 Task: Create Card E-commerce Website Review in Board Crisis Management Best Practices to Workspace Event Technology Rentals. Create Card Veterinary Conference Review in Board IT Service Level Agreement Management to Workspace Event Technology Rentals. Create Card Mobile App Design Review in Board Sales Team Performance Analysis and Improvement to Workspace Event Technology Rentals
Action: Mouse moved to (1065, 591)
Screenshot: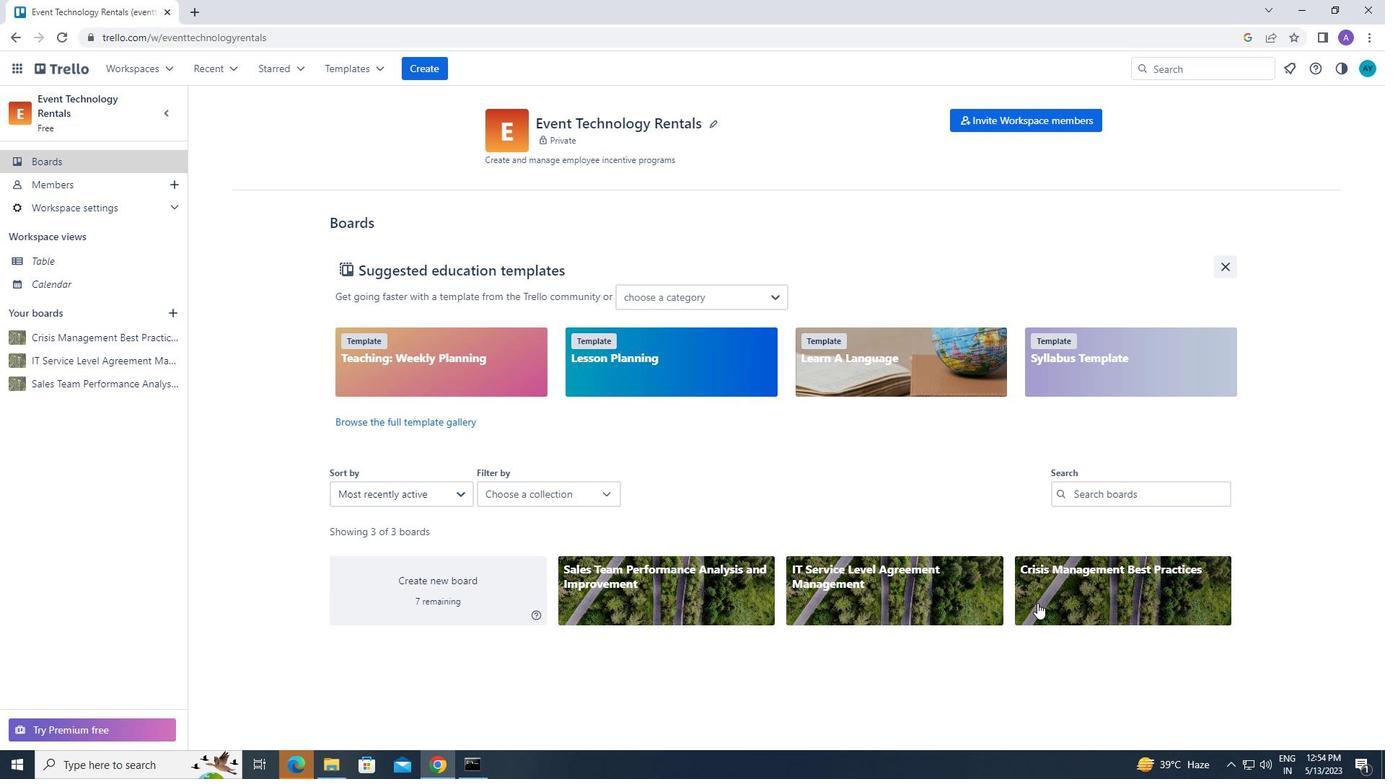 
Action: Mouse pressed left at (1065, 591)
Screenshot: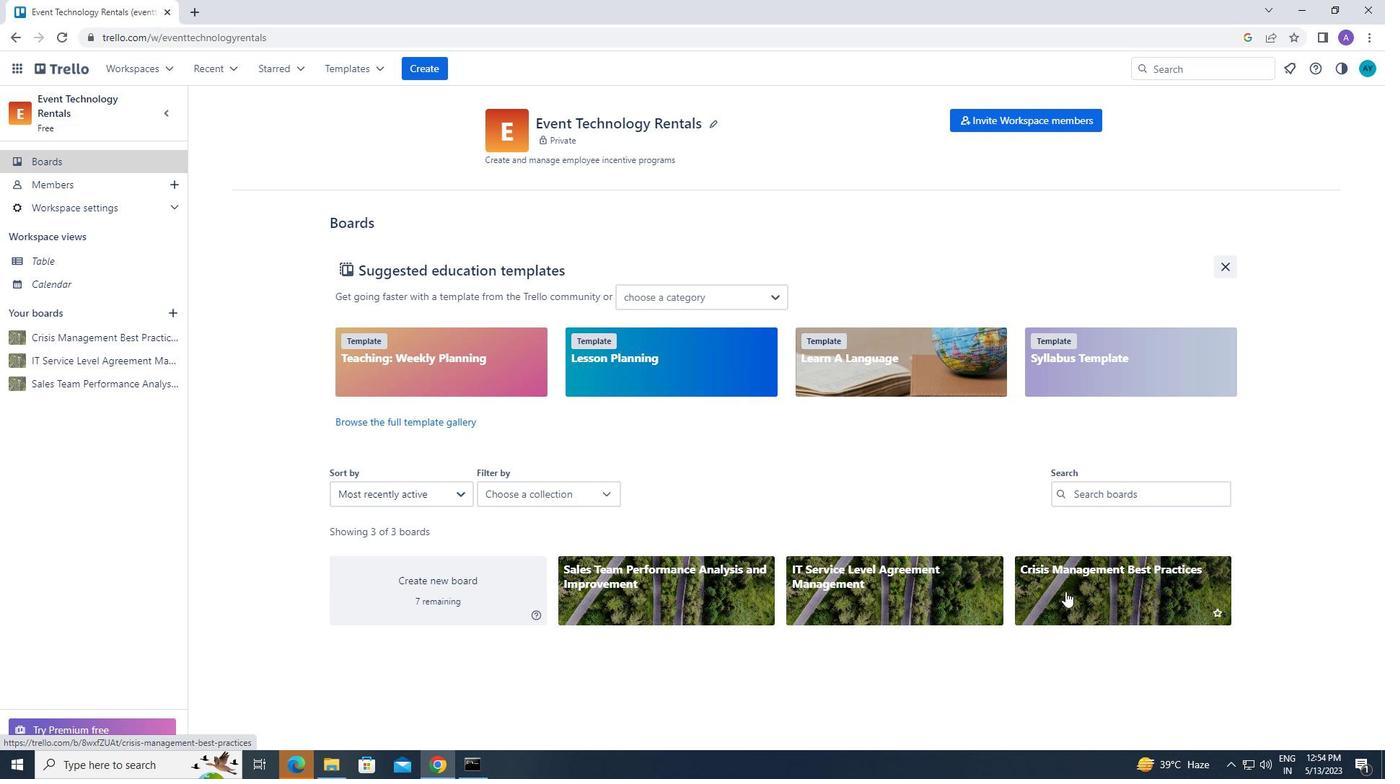 
Action: Mouse moved to (248, 186)
Screenshot: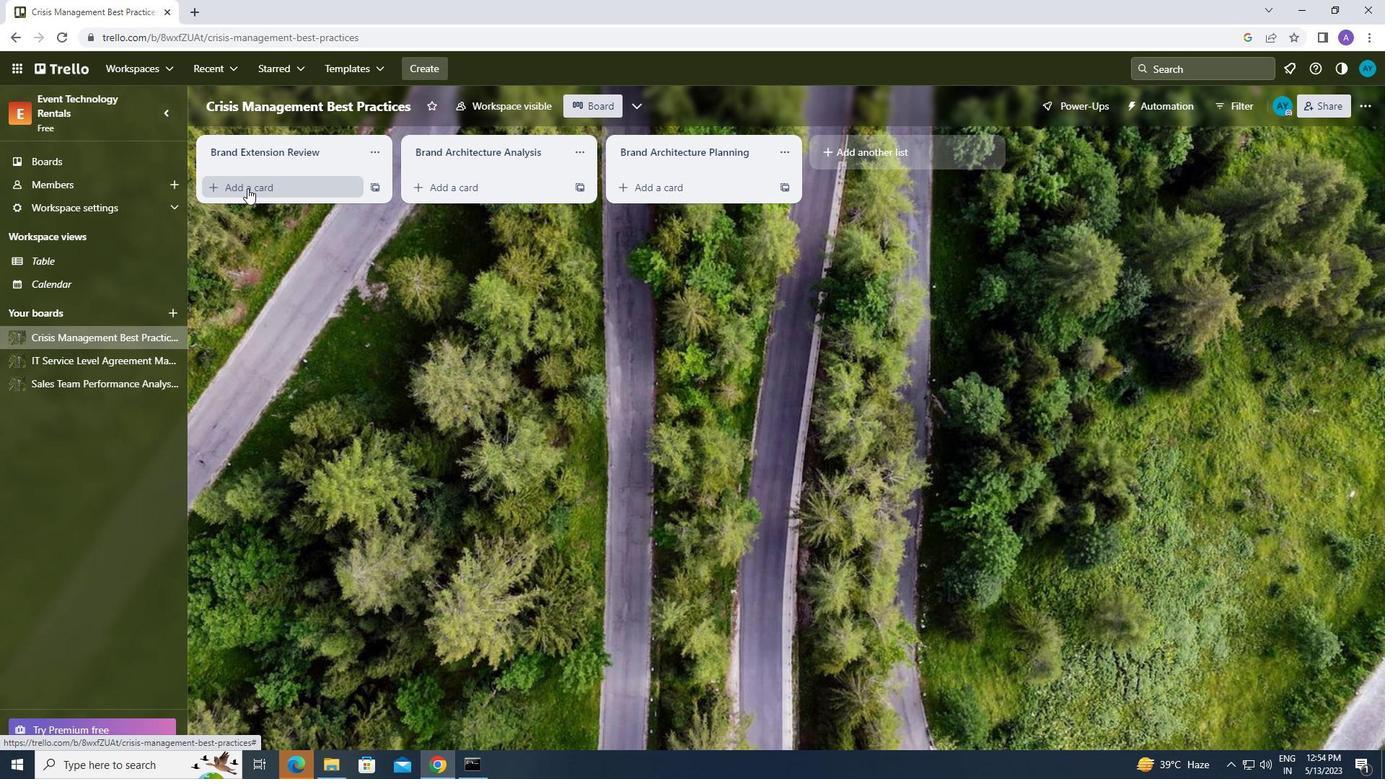 
Action: Mouse pressed left at (248, 186)
Screenshot: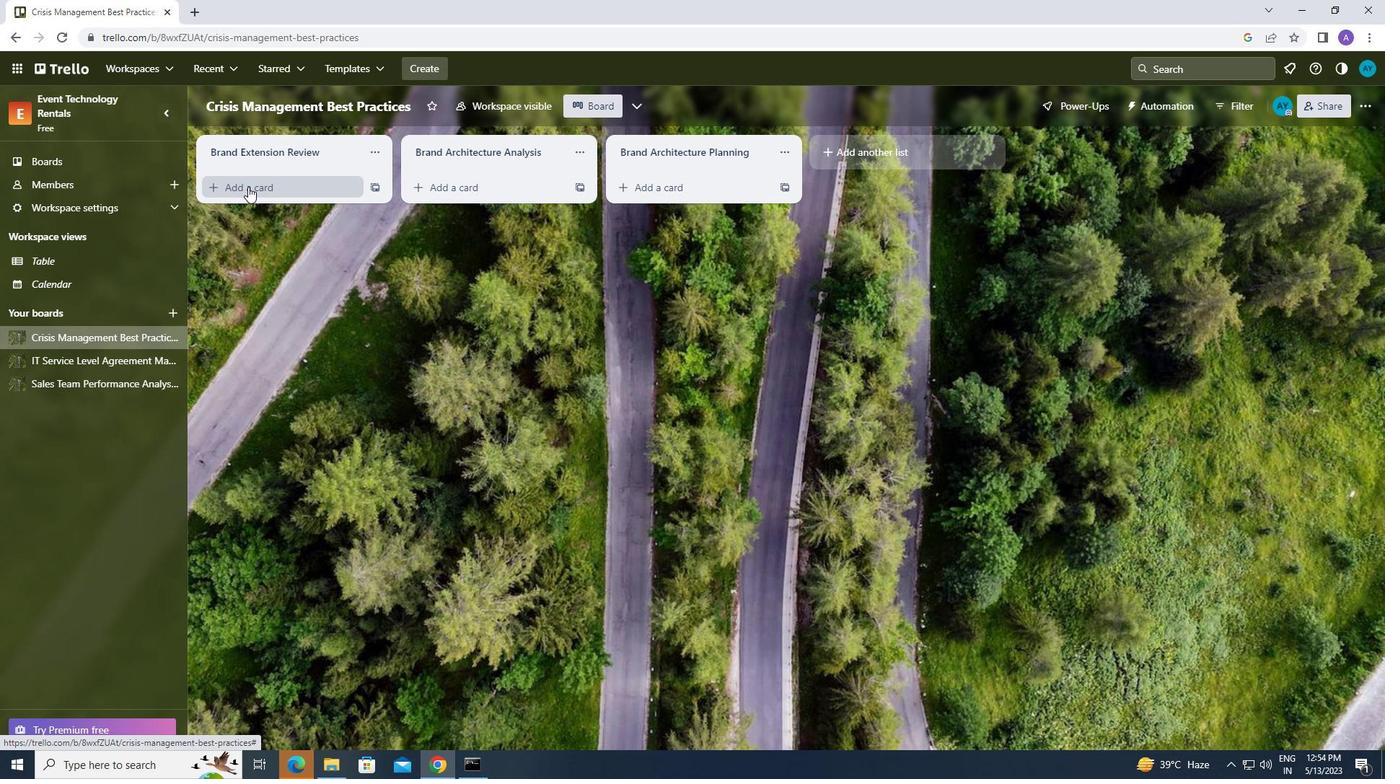 
Action: Mouse moved to (250, 185)
Screenshot: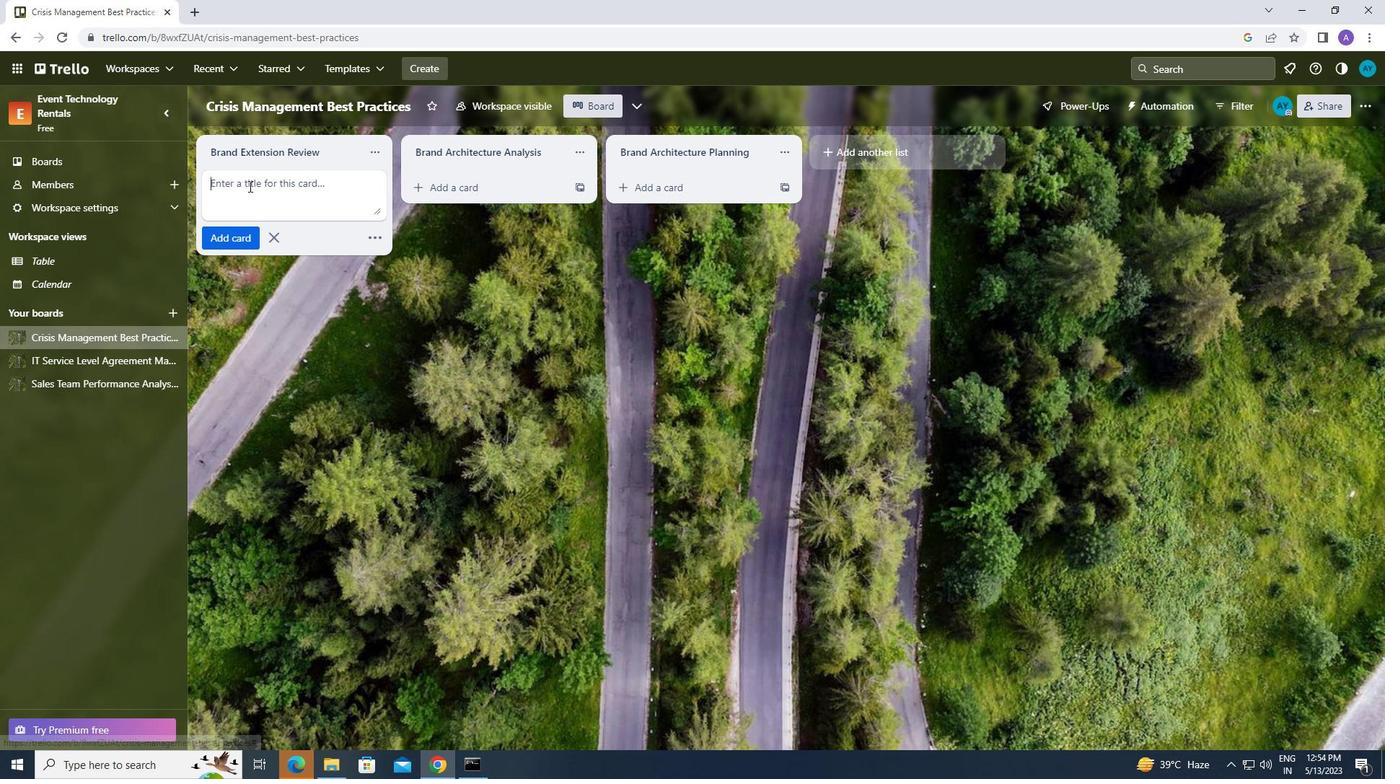 
Action: Mouse pressed left at (250, 185)
Screenshot: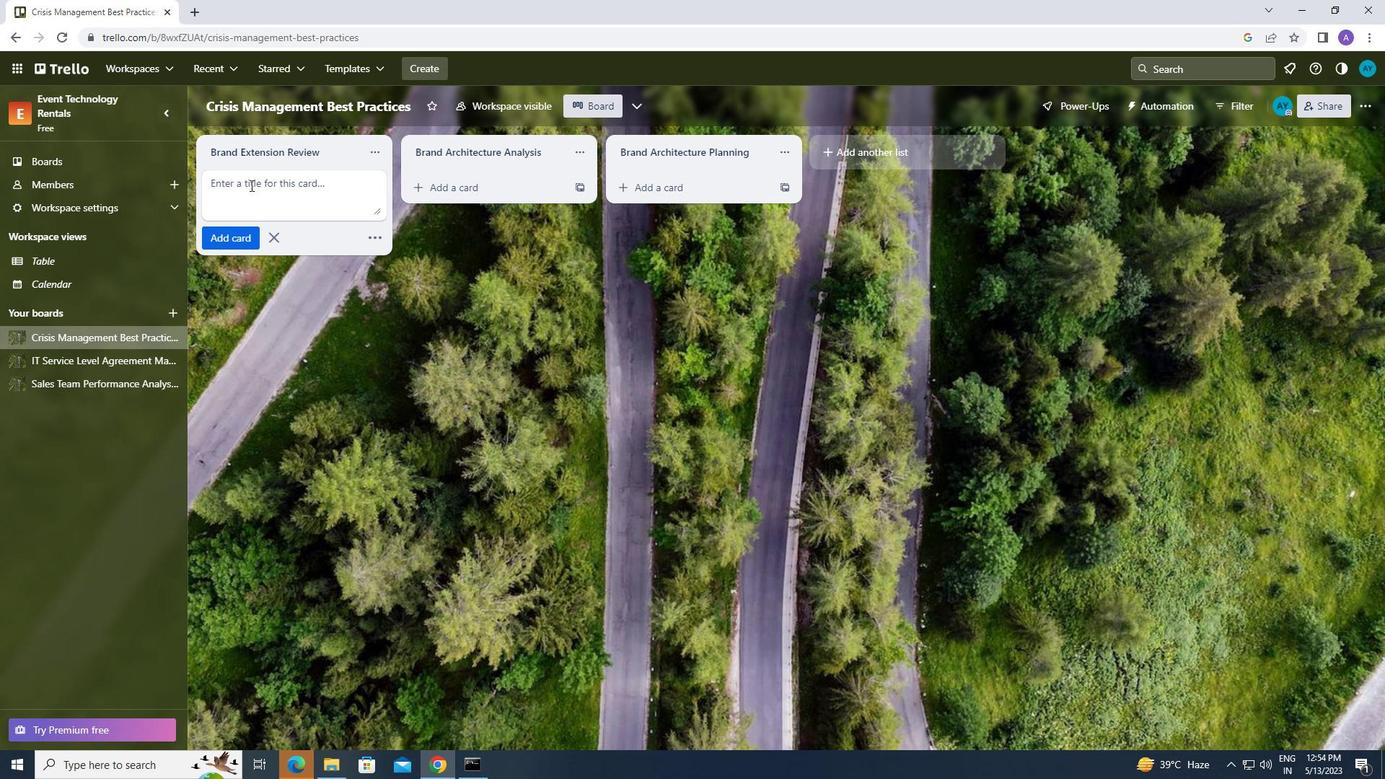
Action: Key pressed <Key.caps_lock>e<Key.caps_lock>-commerce<Key.space>
Screenshot: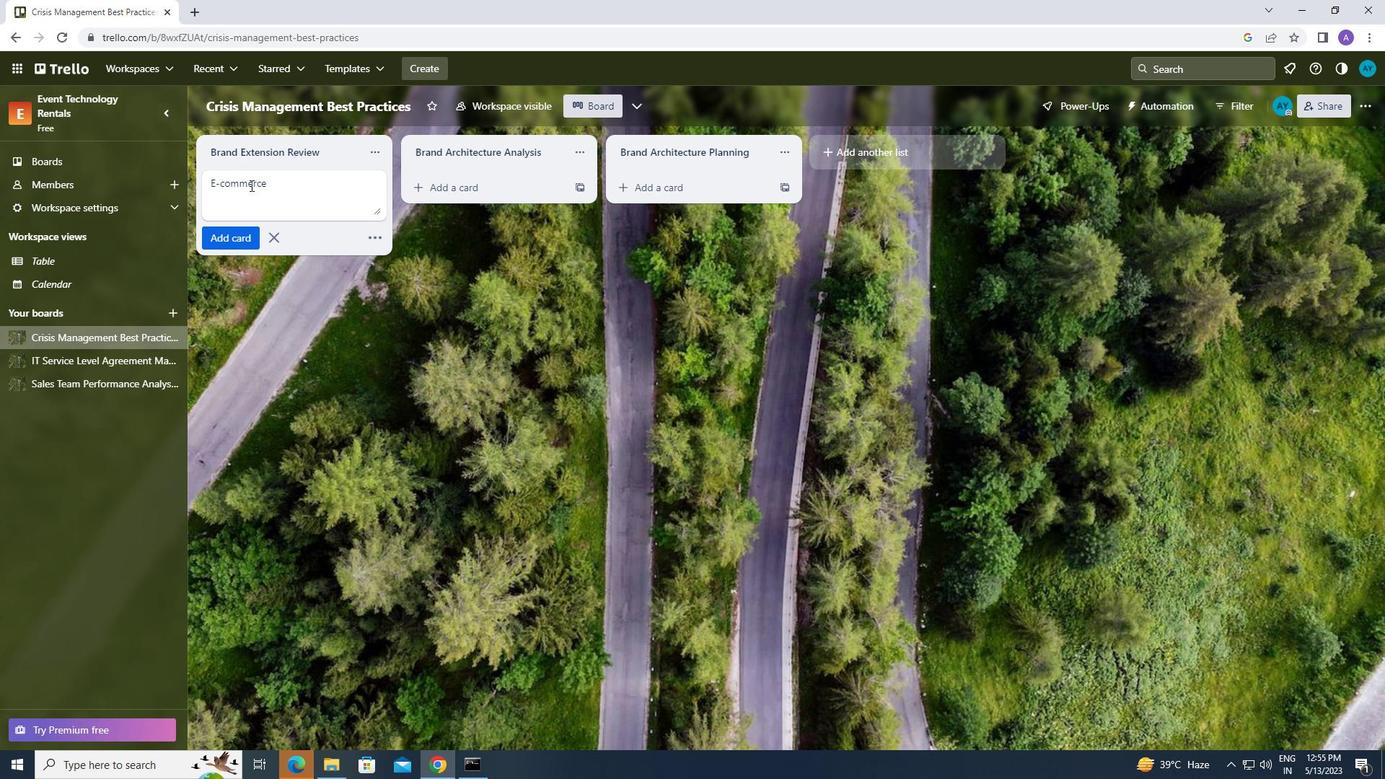 
Action: Mouse moved to (285, 171)
Screenshot: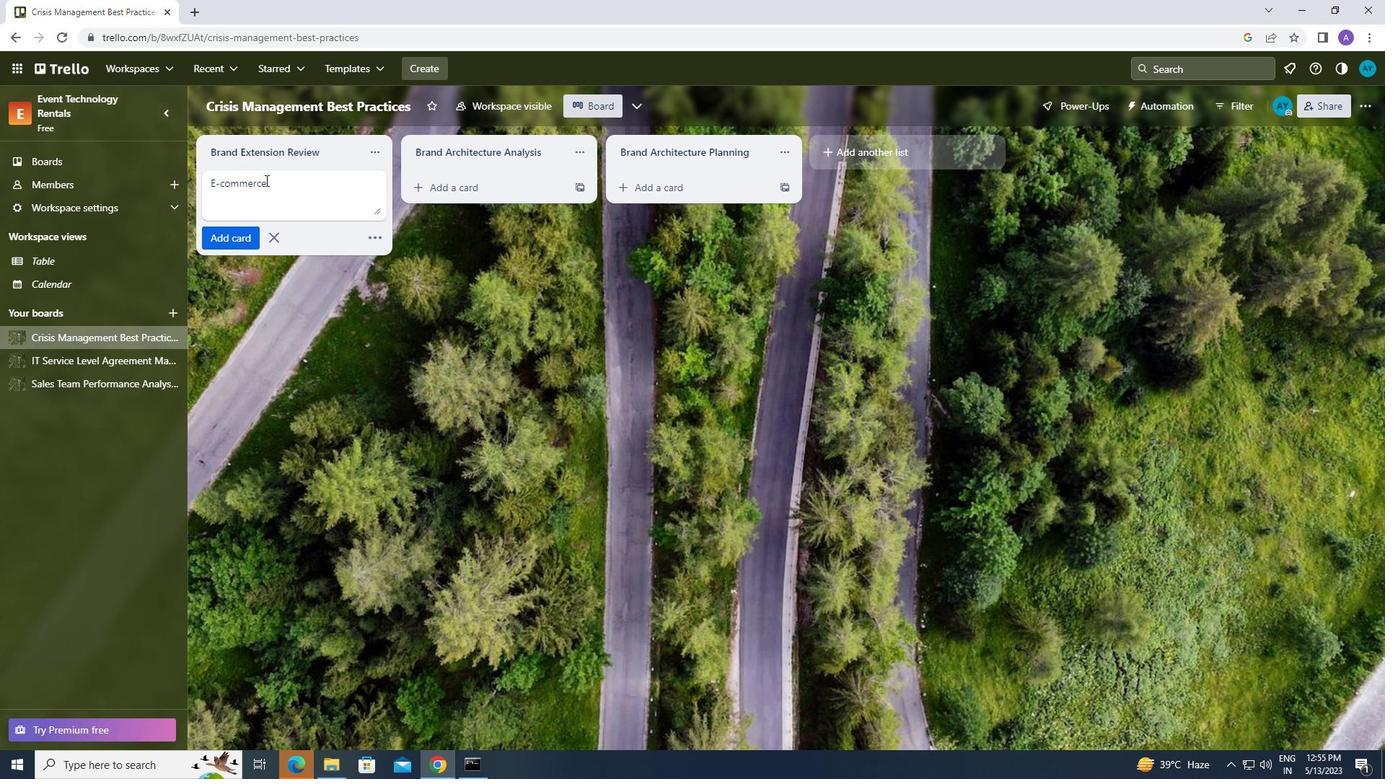 
Action: Key pressed <Key.caps_lock>w<Key.caps_lock>e
Screenshot: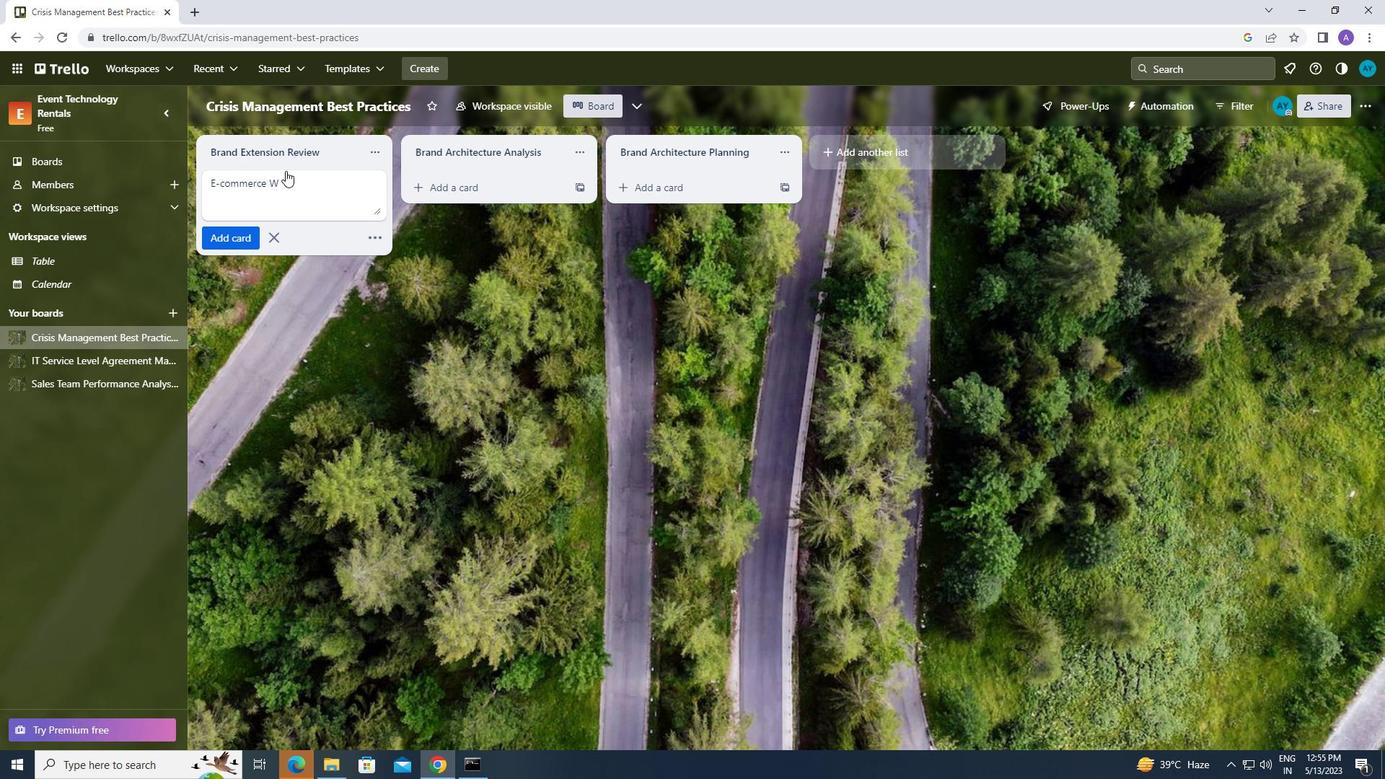 
Action: Mouse moved to (903, 72)
Screenshot: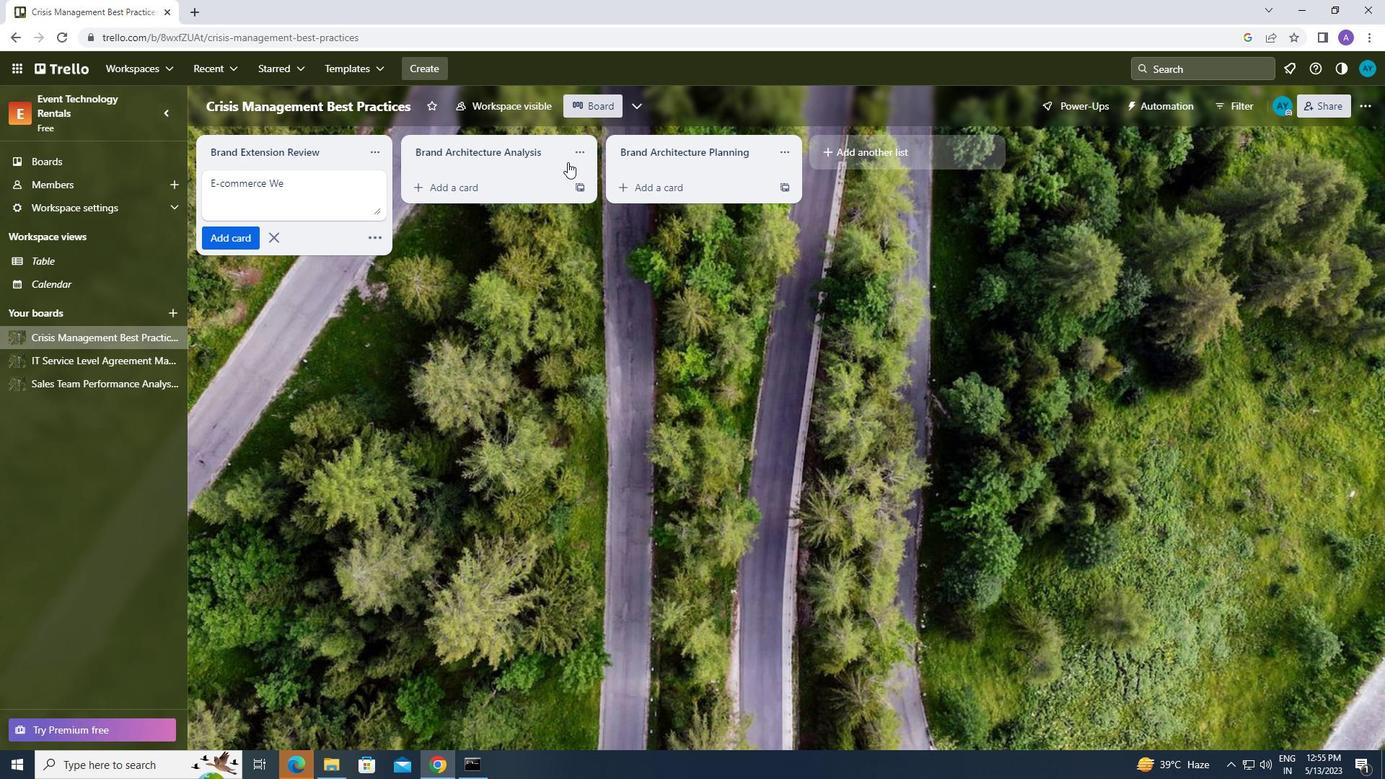 
Action: Key pressed bsite<Key.space><Key.caps_lock>r<Key.caps_lock>eview<Key.enter>
Screenshot: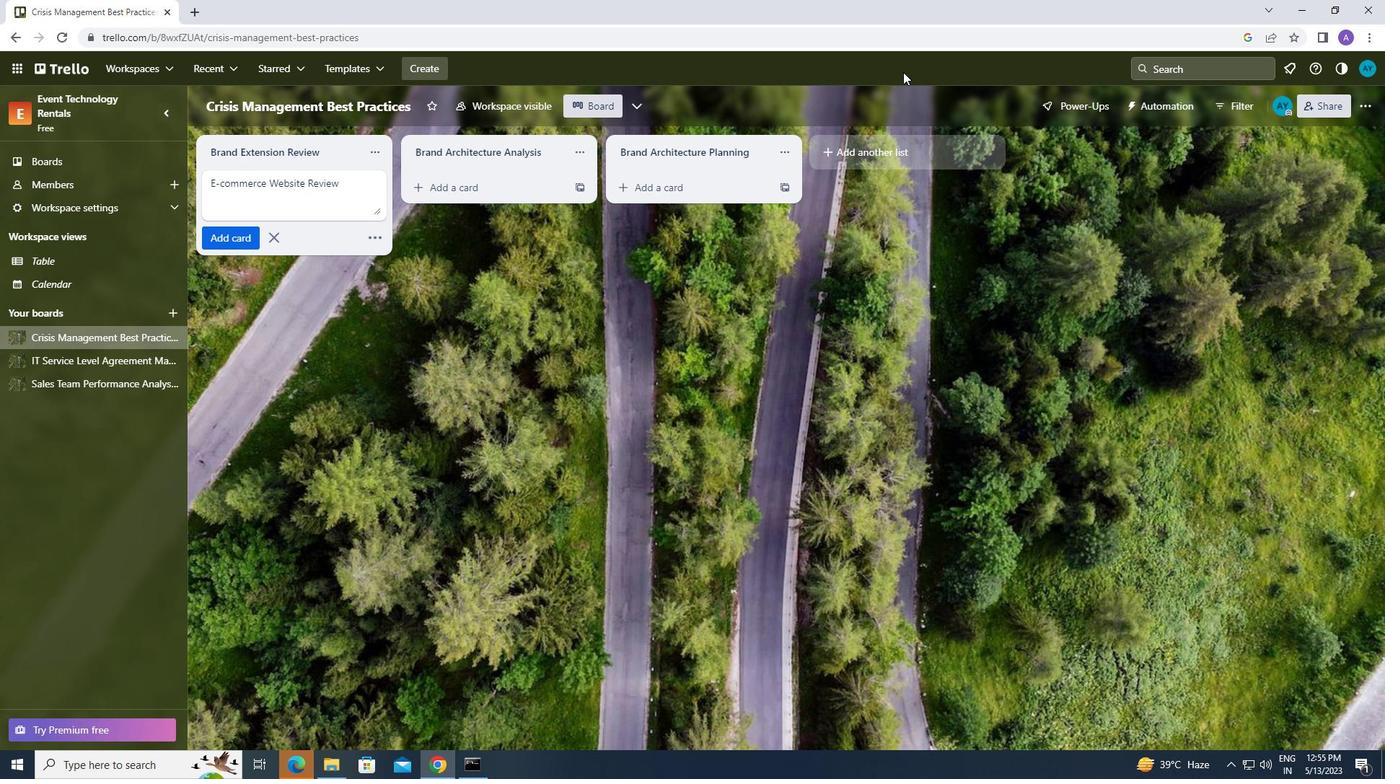 
Action: Mouse moved to (127, 69)
Screenshot: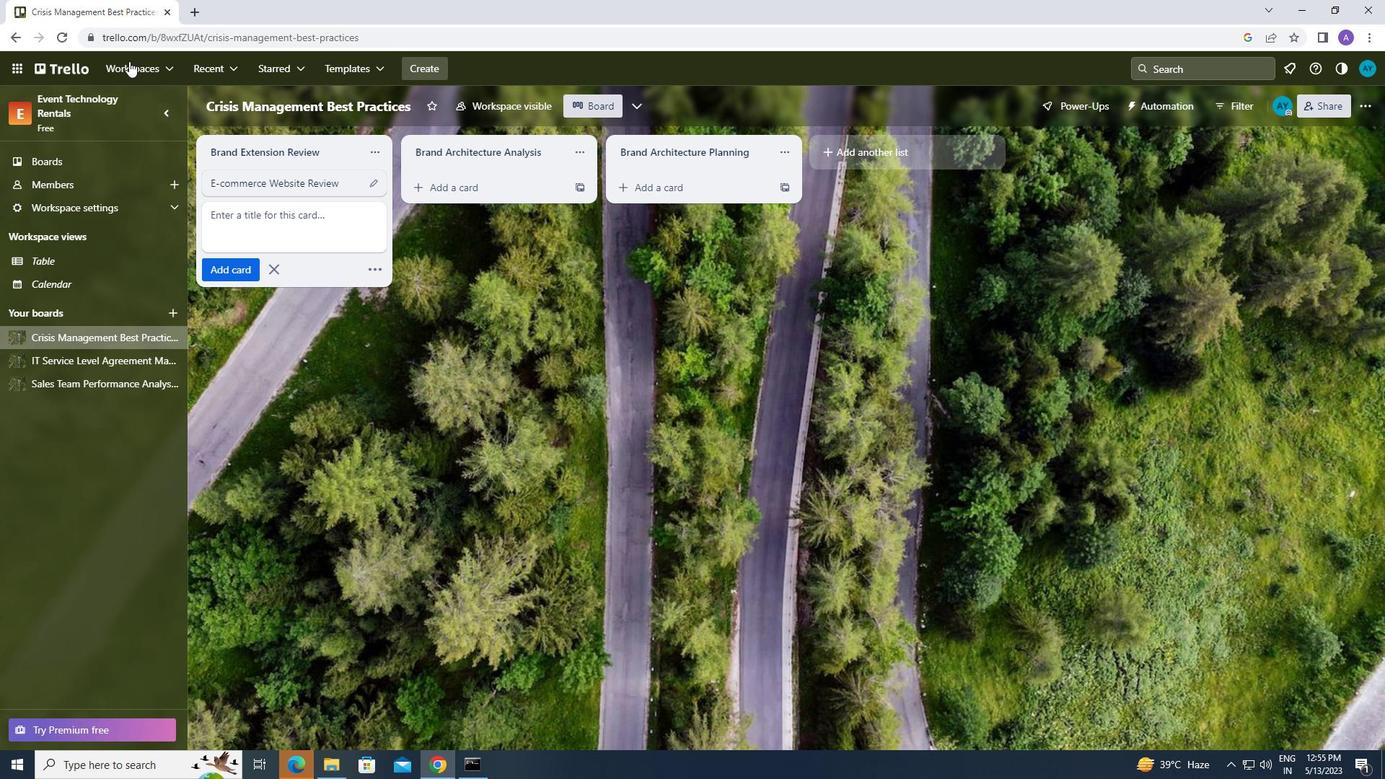 
Action: Mouse pressed left at (127, 69)
Screenshot: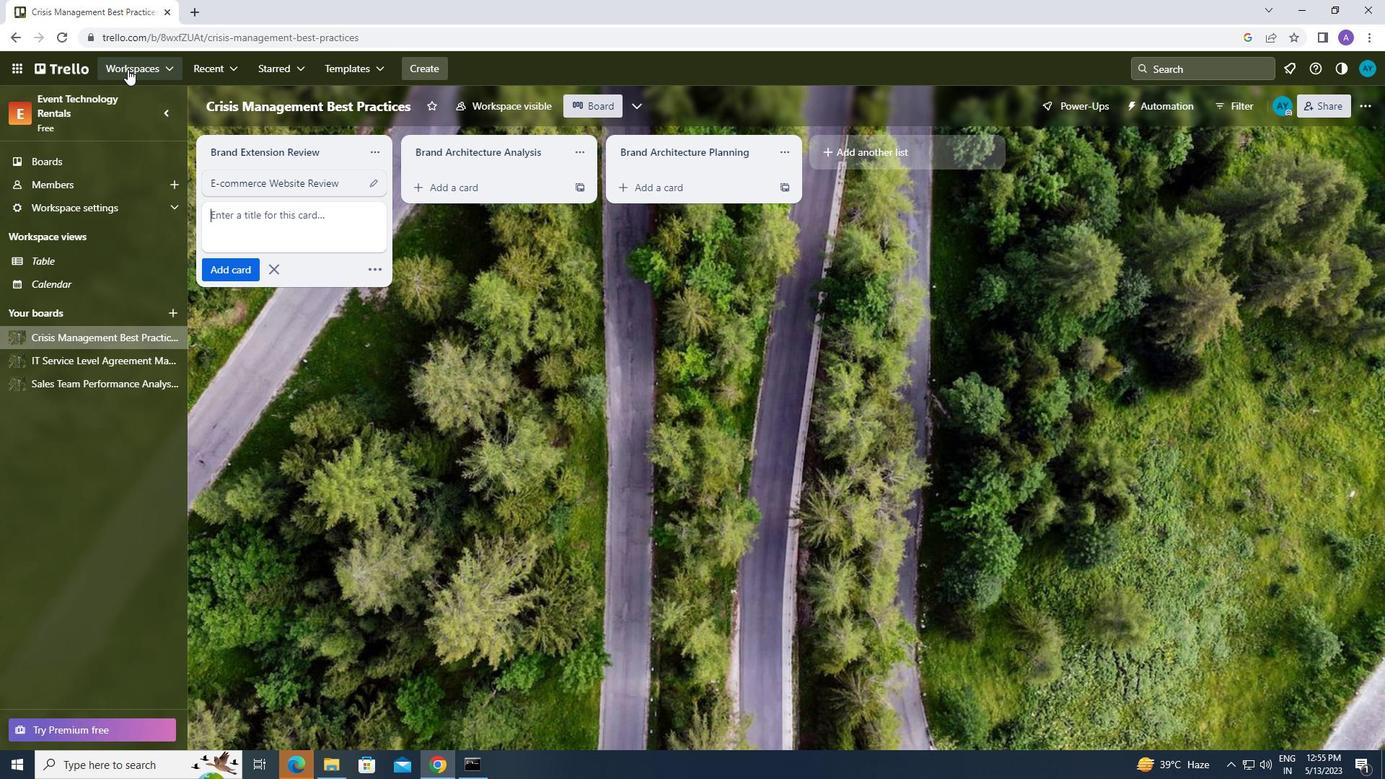 
Action: Mouse moved to (181, 349)
Screenshot: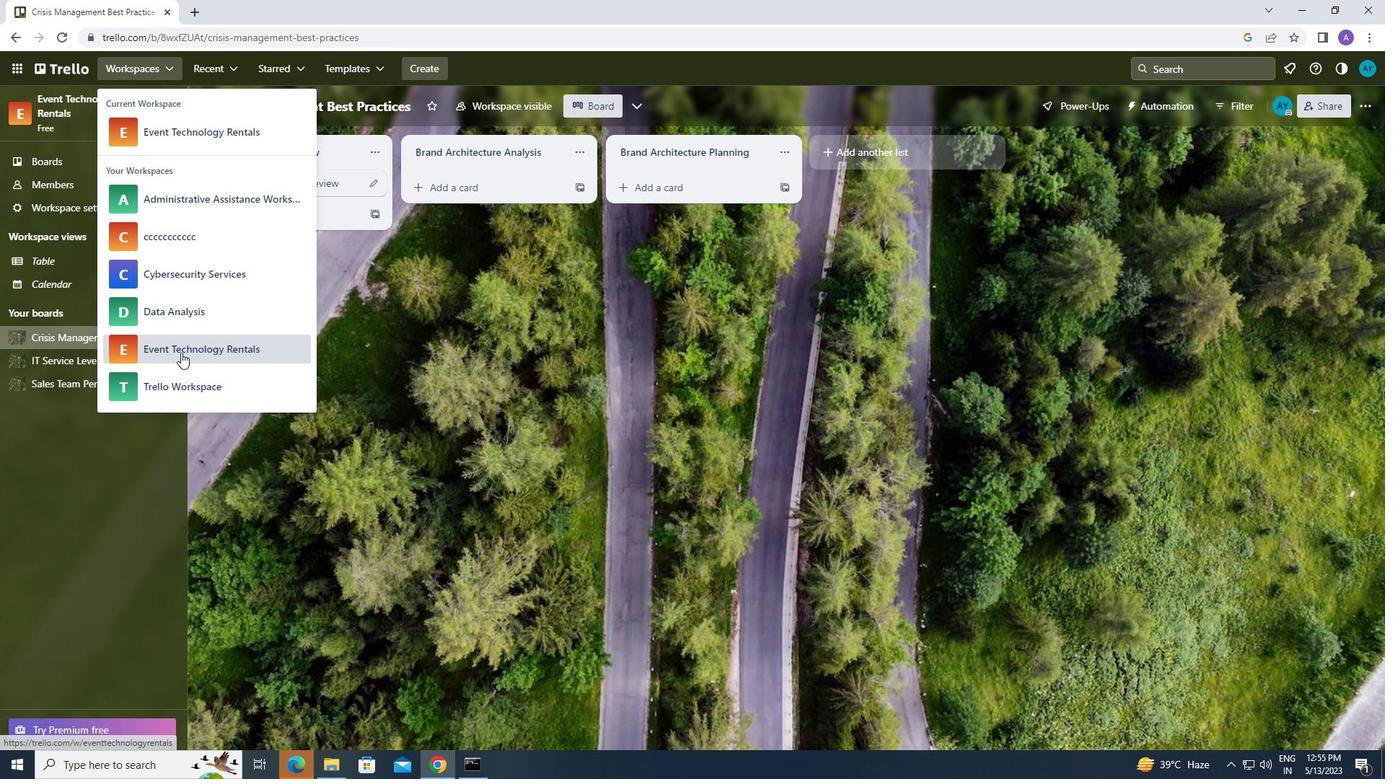 
Action: Mouse pressed left at (181, 349)
Screenshot: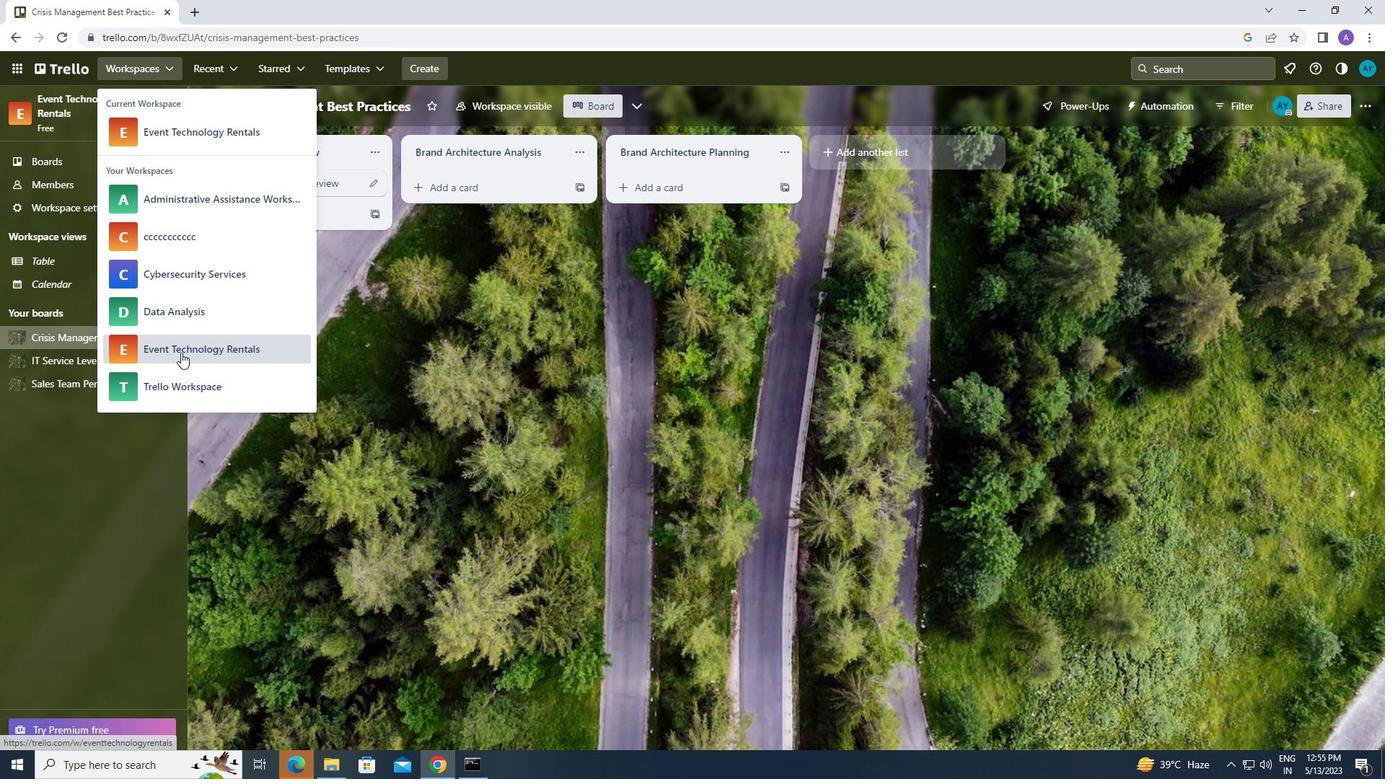 
Action: Mouse moved to (1069, 588)
Screenshot: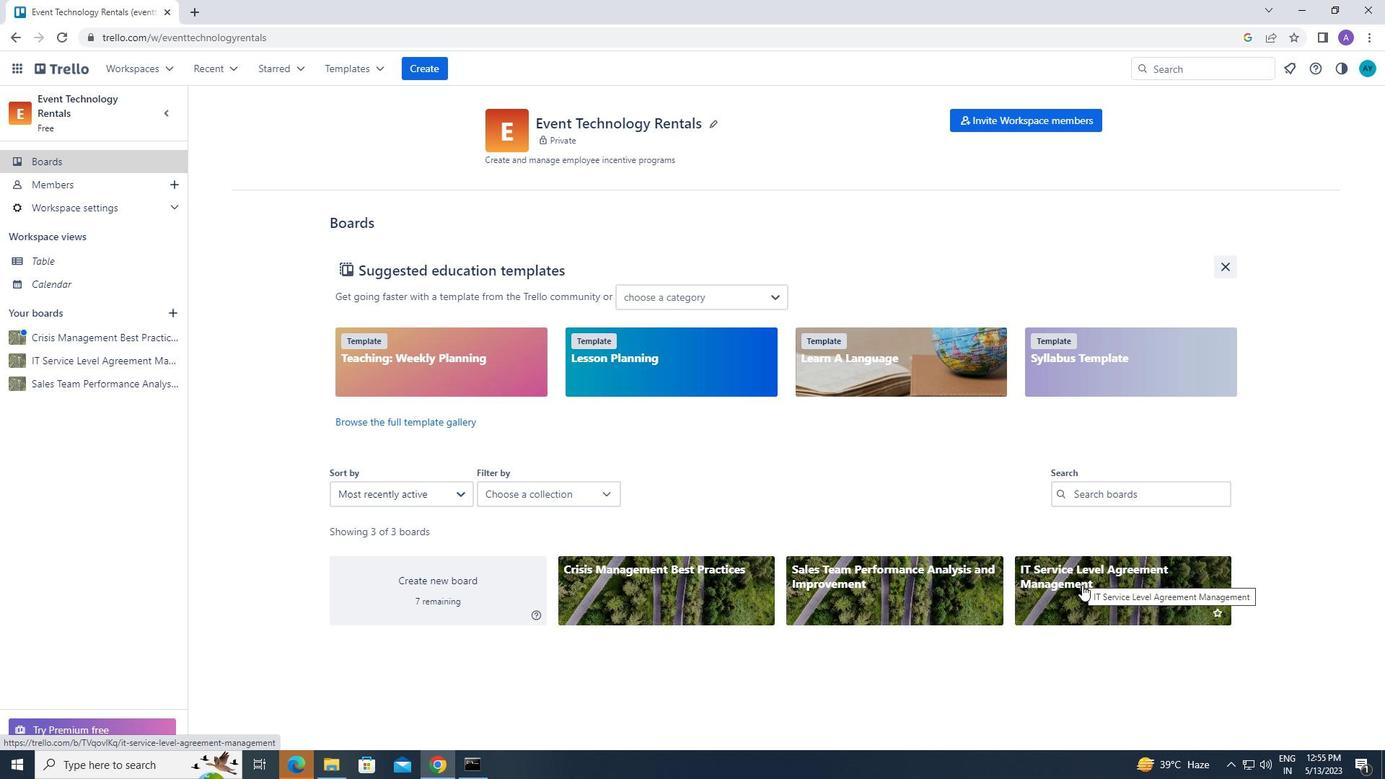 
Action: Mouse pressed left at (1069, 588)
Screenshot: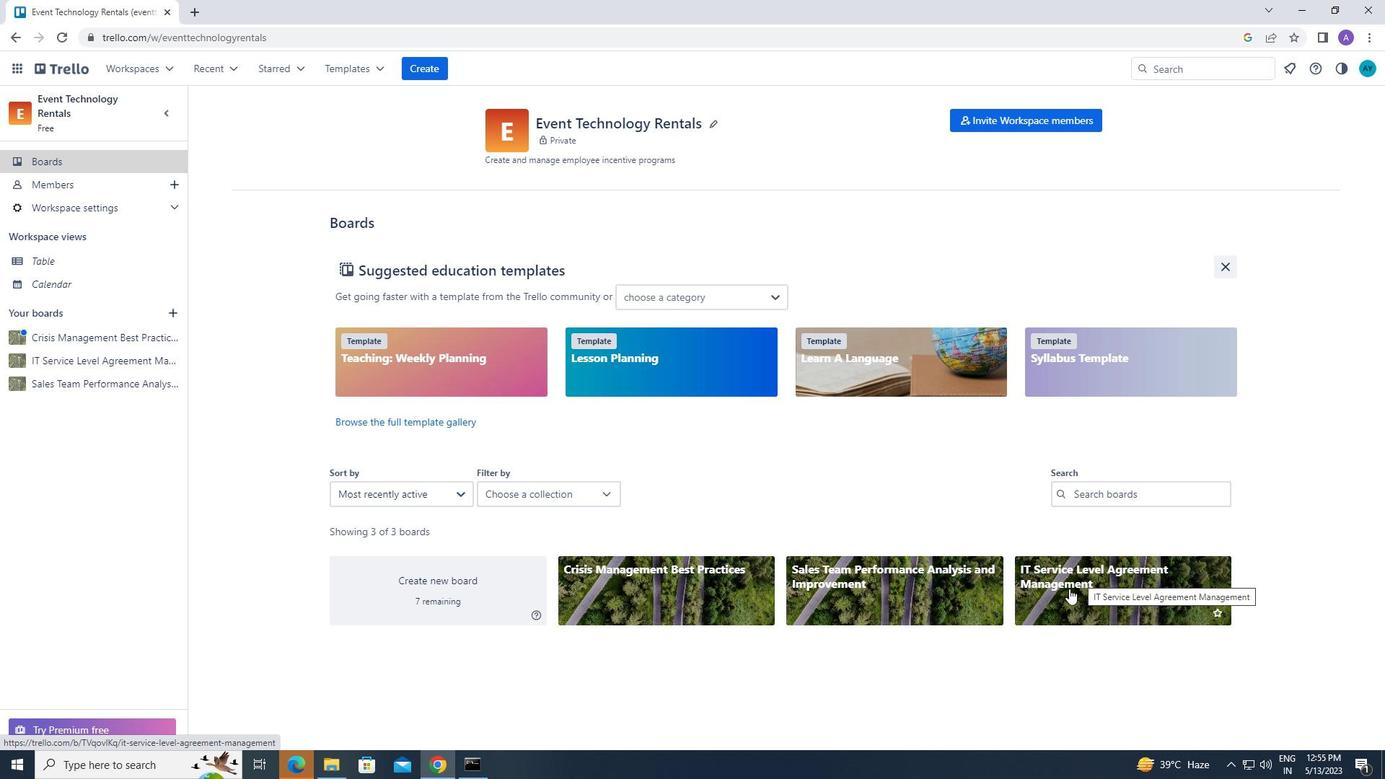 
Action: Mouse moved to (238, 190)
Screenshot: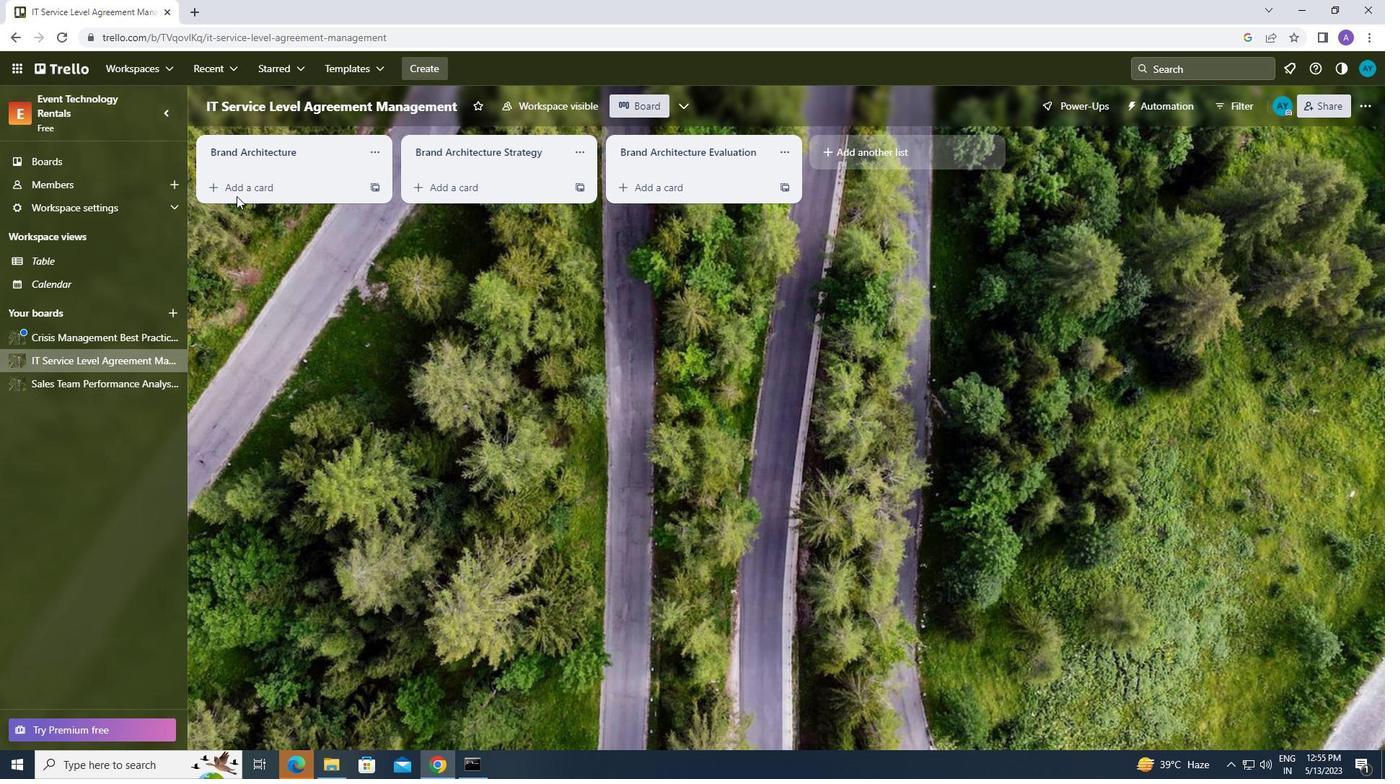 
Action: Mouse pressed left at (238, 190)
Screenshot: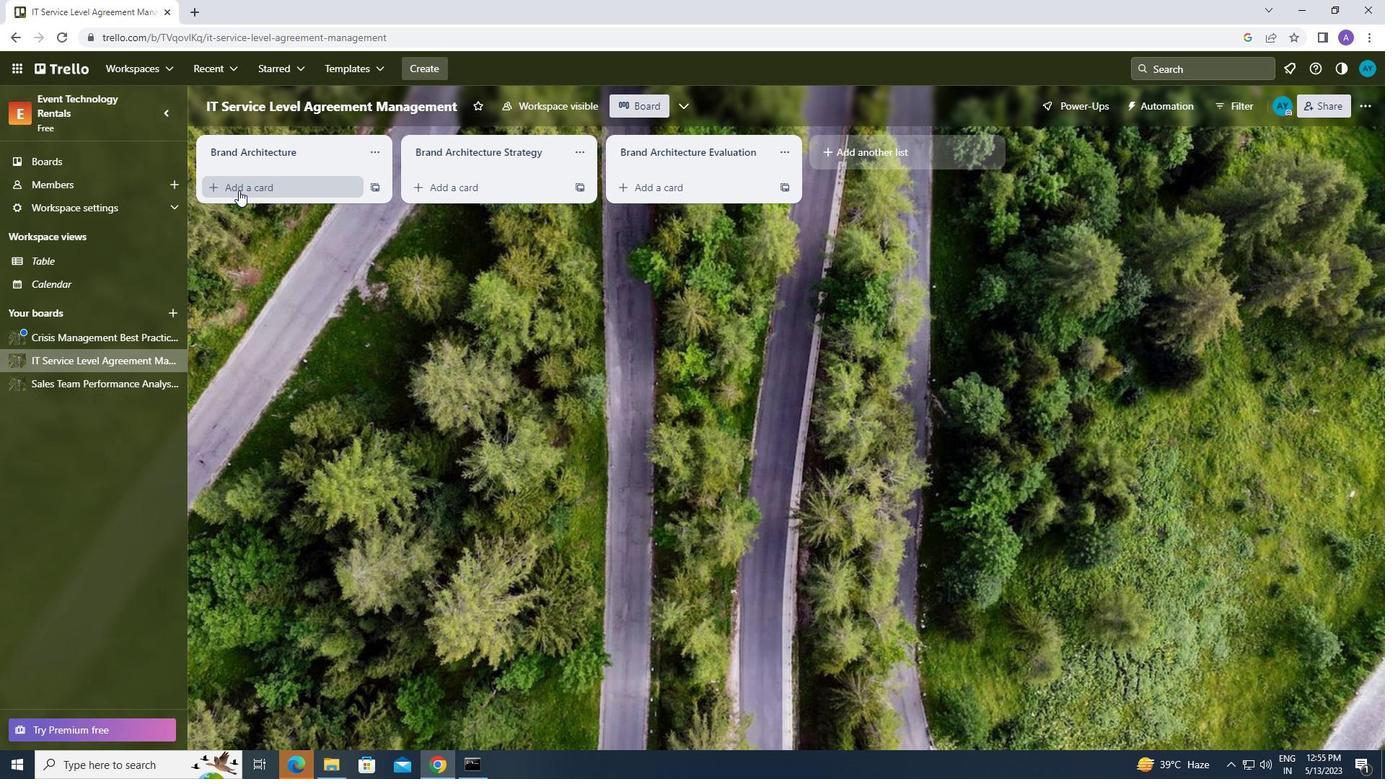 
Action: Mouse pressed left at (238, 190)
Screenshot: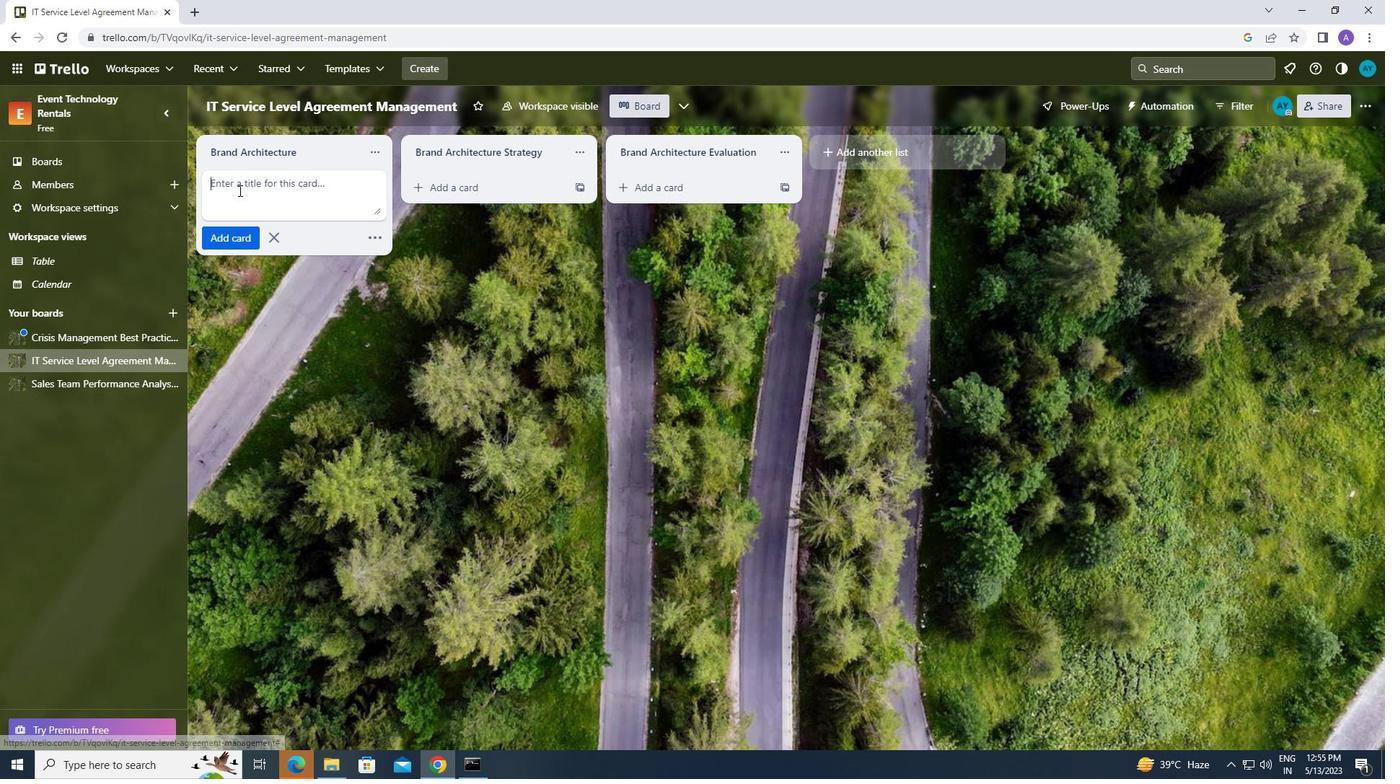 
Action: Key pressed <Key.caps_lock>v<Key.caps_lock>eterinary<Key.space><Key.caps_lock>c<Key.caps_lock>onference<Key.space><Key.caps_lock>r<Key.caps_lock>eview<Key.enter>
Screenshot: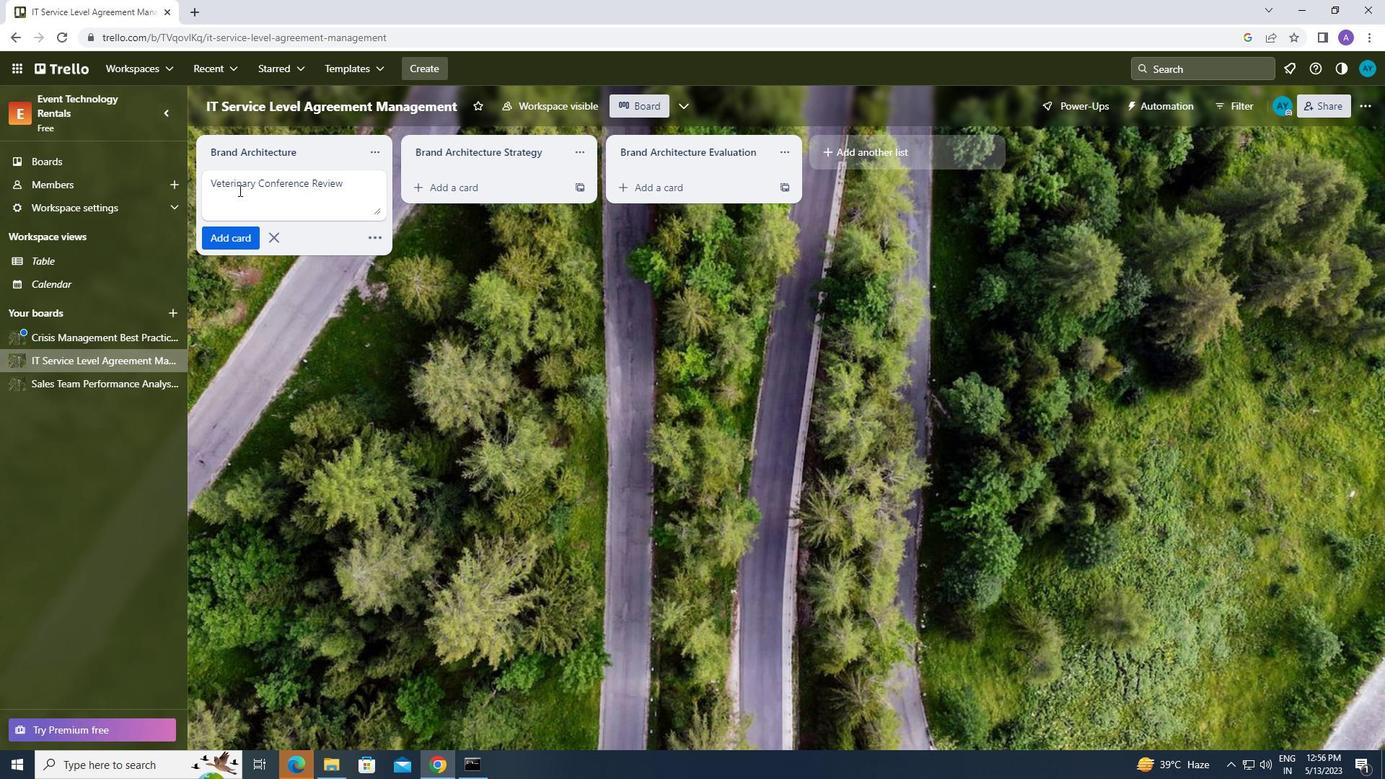 
Action: Mouse moved to (137, 59)
Screenshot: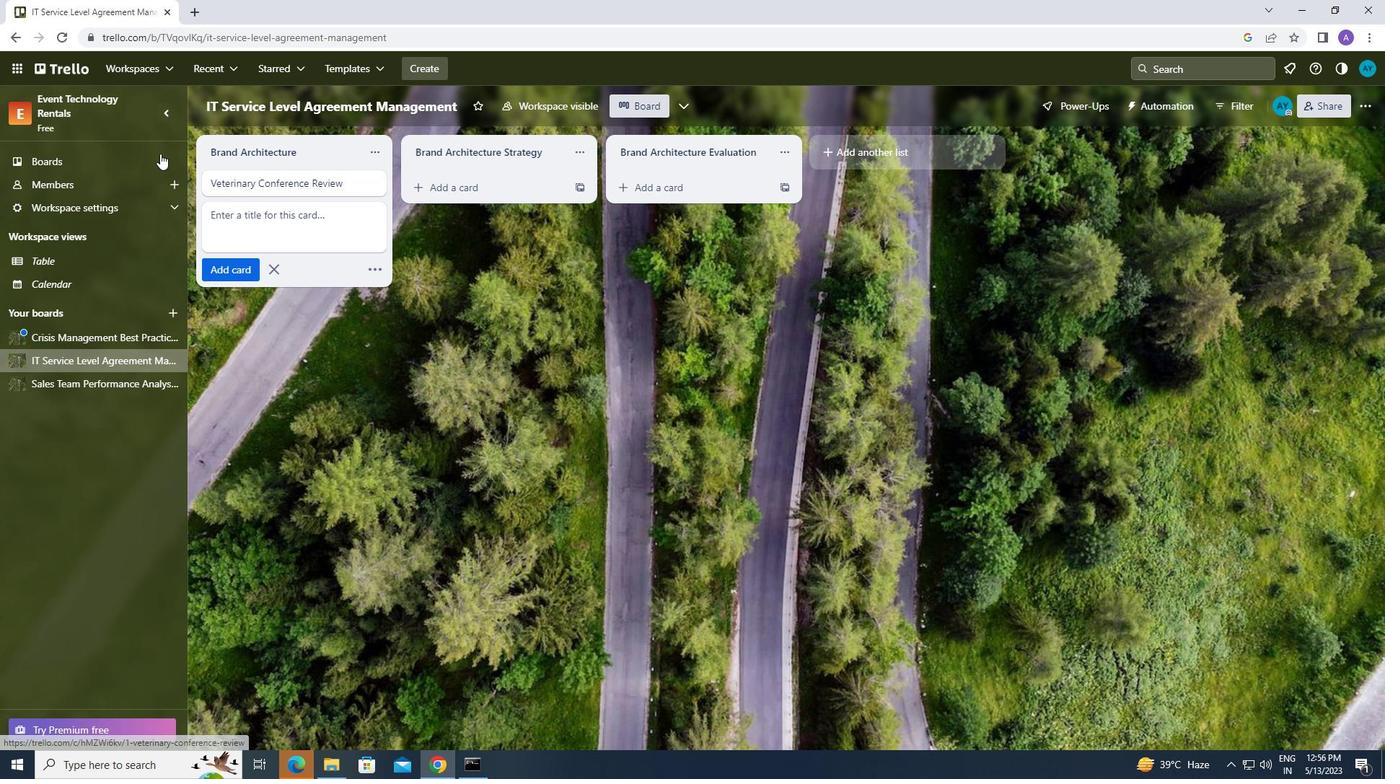 
Action: Mouse pressed left at (137, 59)
Screenshot: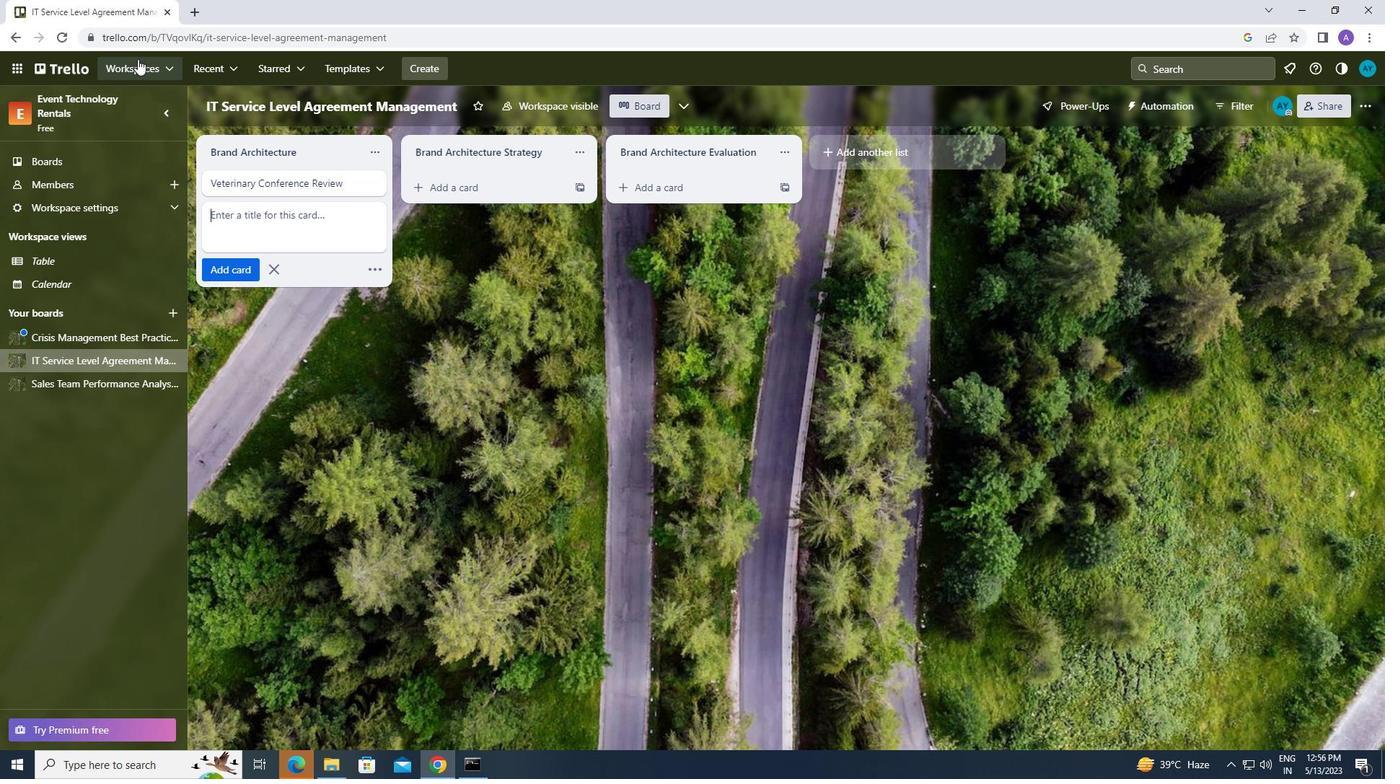 
Action: Mouse moved to (176, 342)
Screenshot: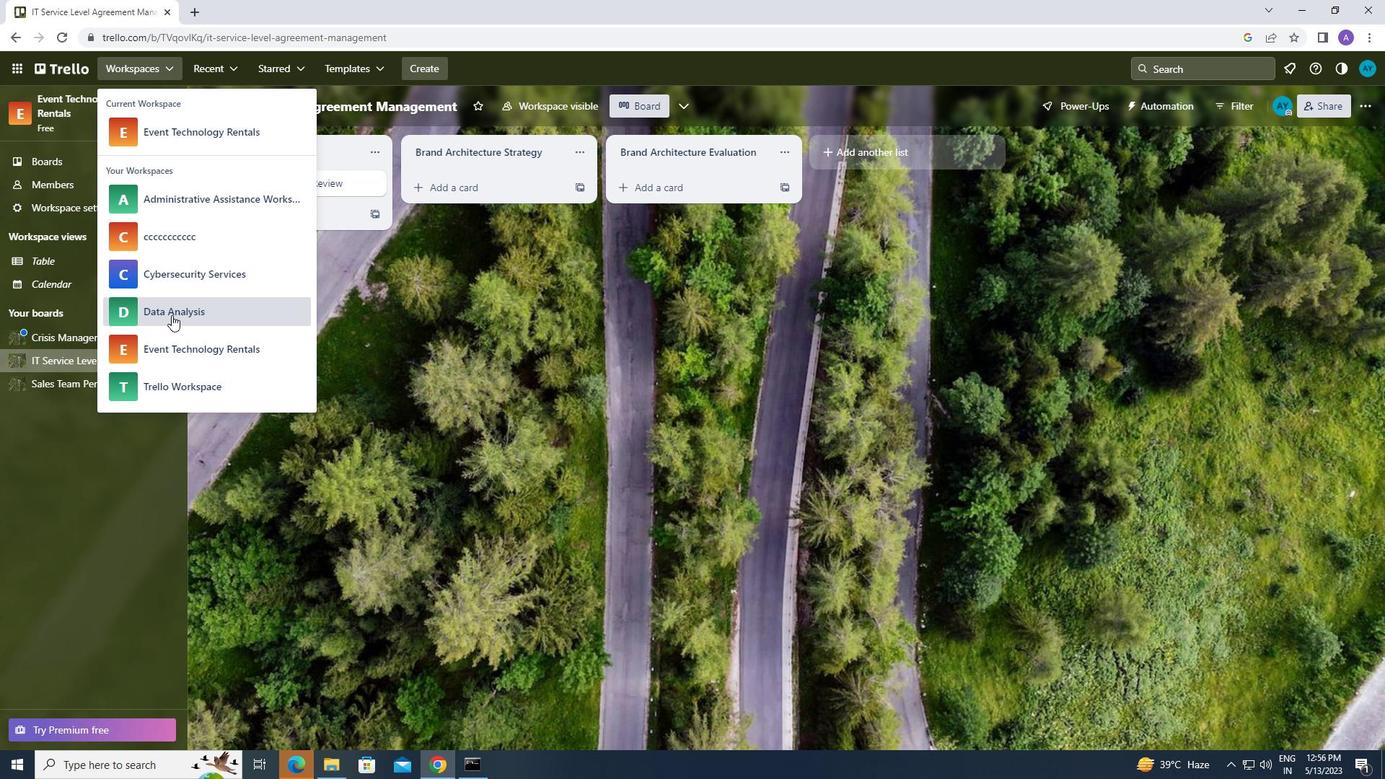 
Action: Mouse pressed left at (176, 342)
Screenshot: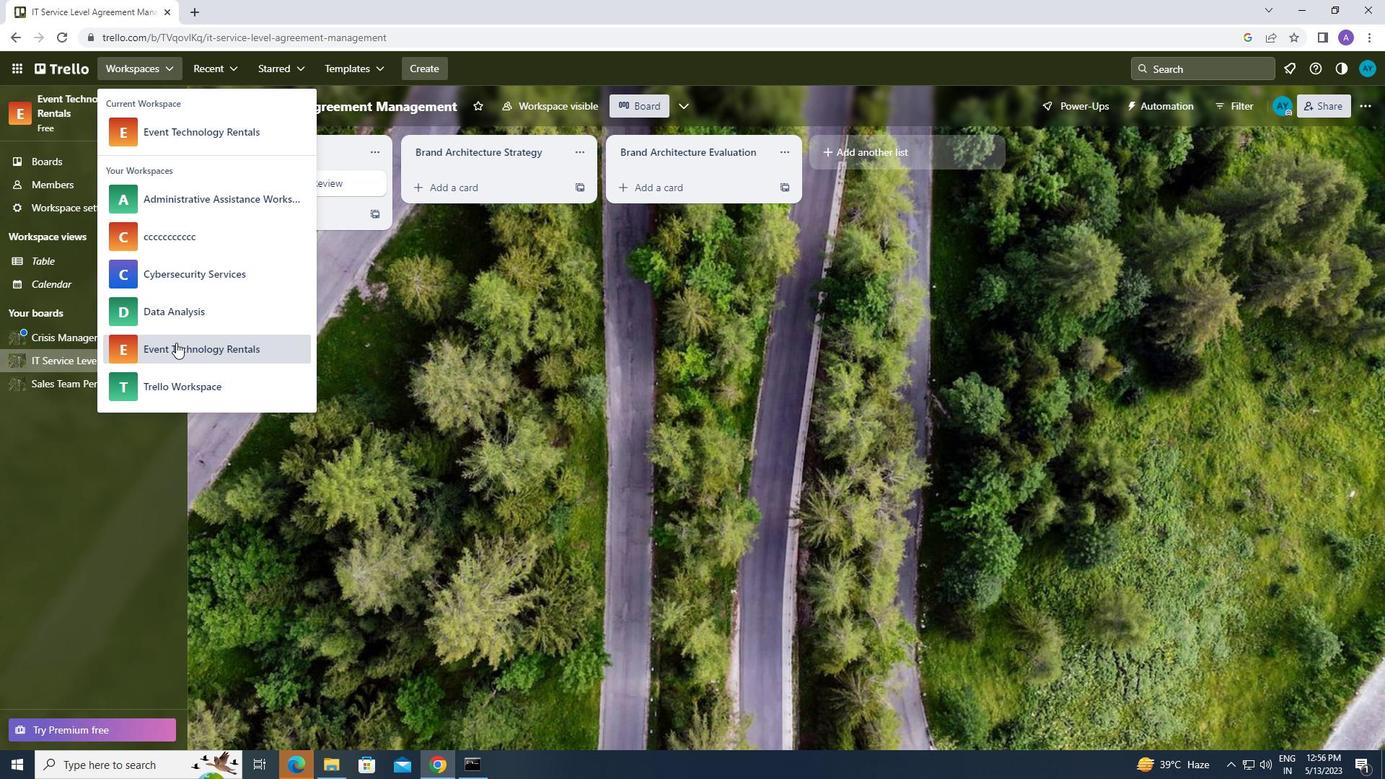 
Action: Mouse moved to (1111, 585)
Screenshot: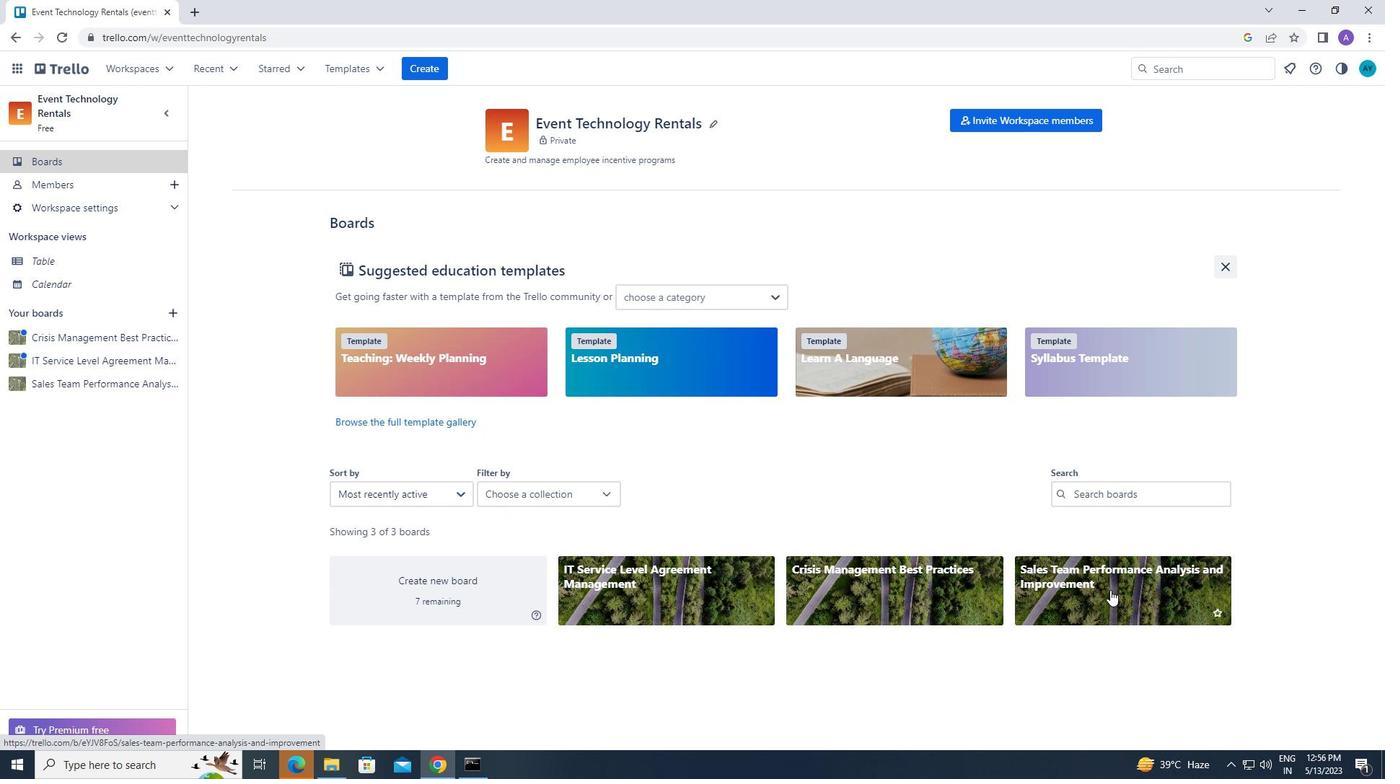 
Action: Mouse pressed left at (1111, 585)
Screenshot: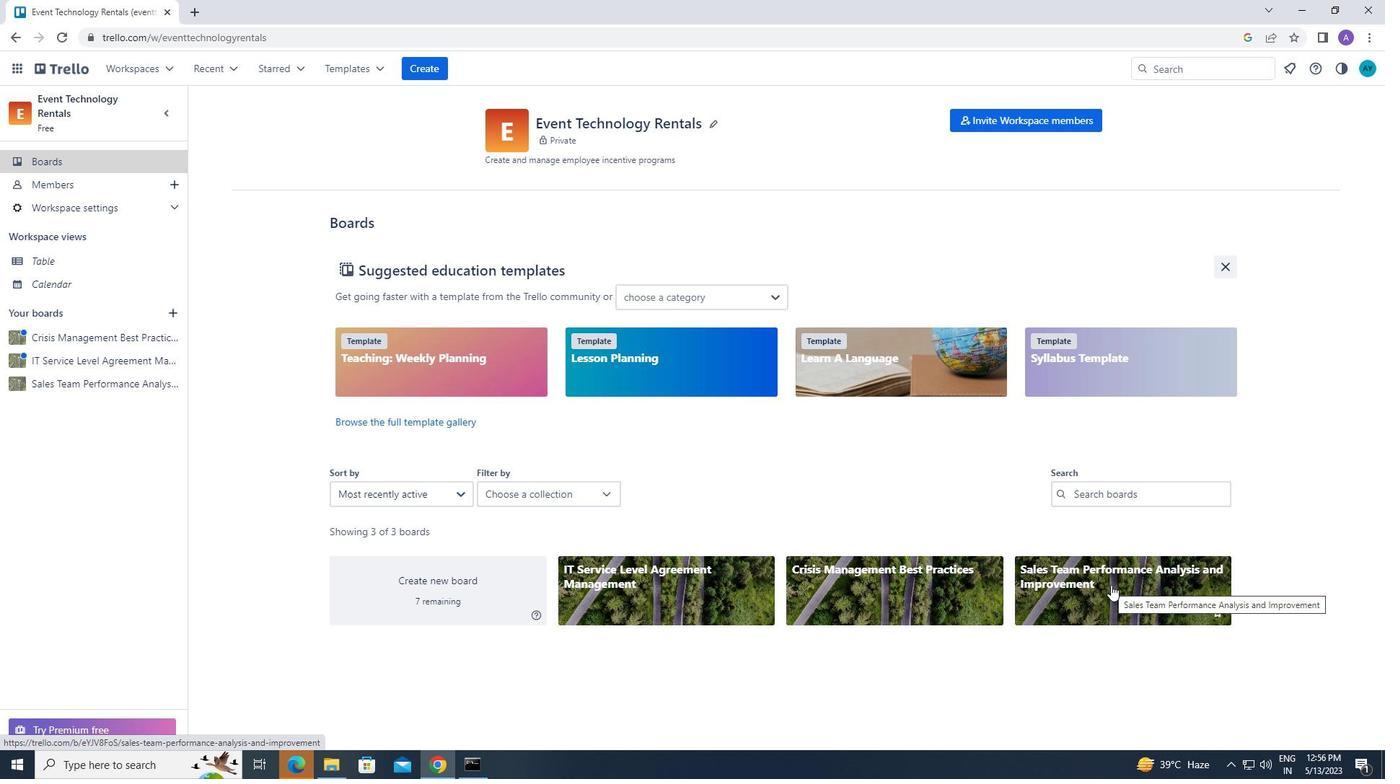 
Action: Mouse moved to (266, 183)
Screenshot: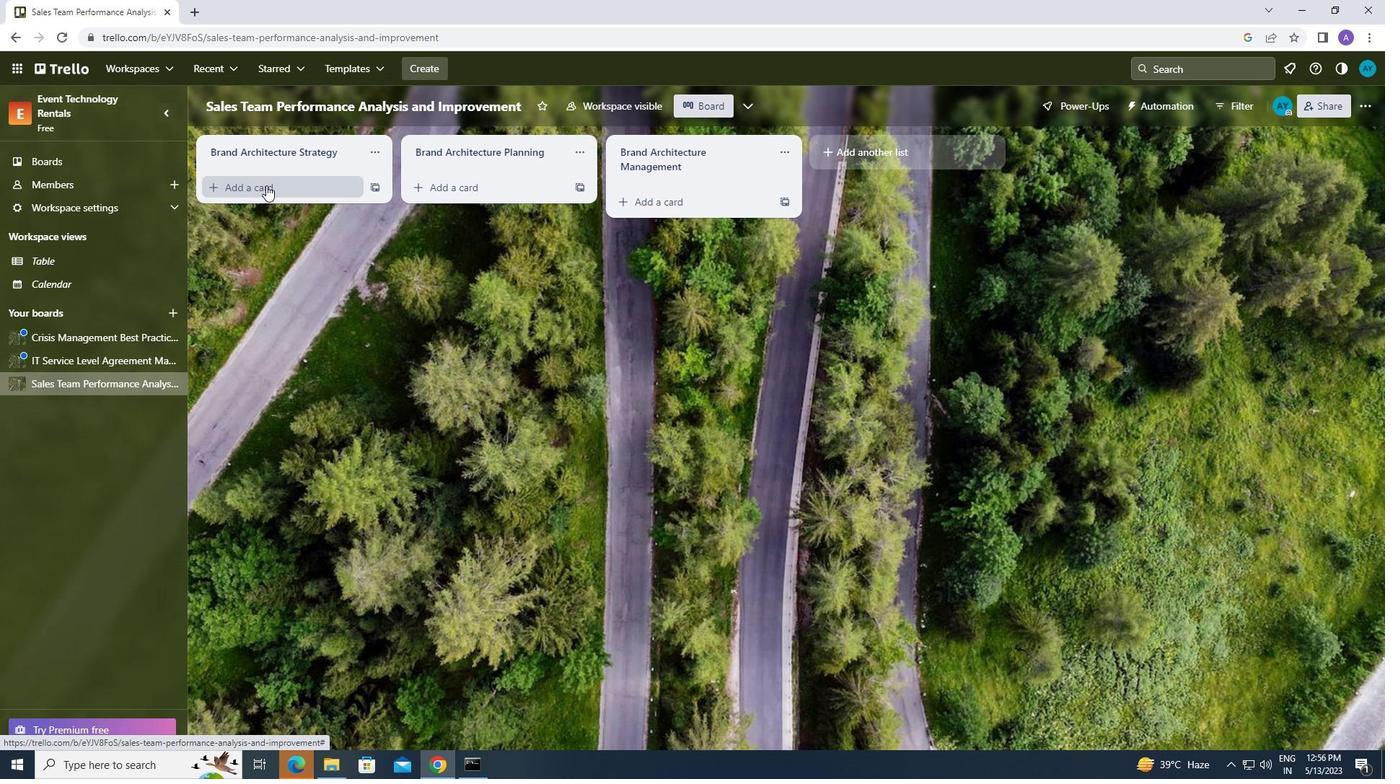 
Action: Mouse pressed left at (266, 183)
Screenshot: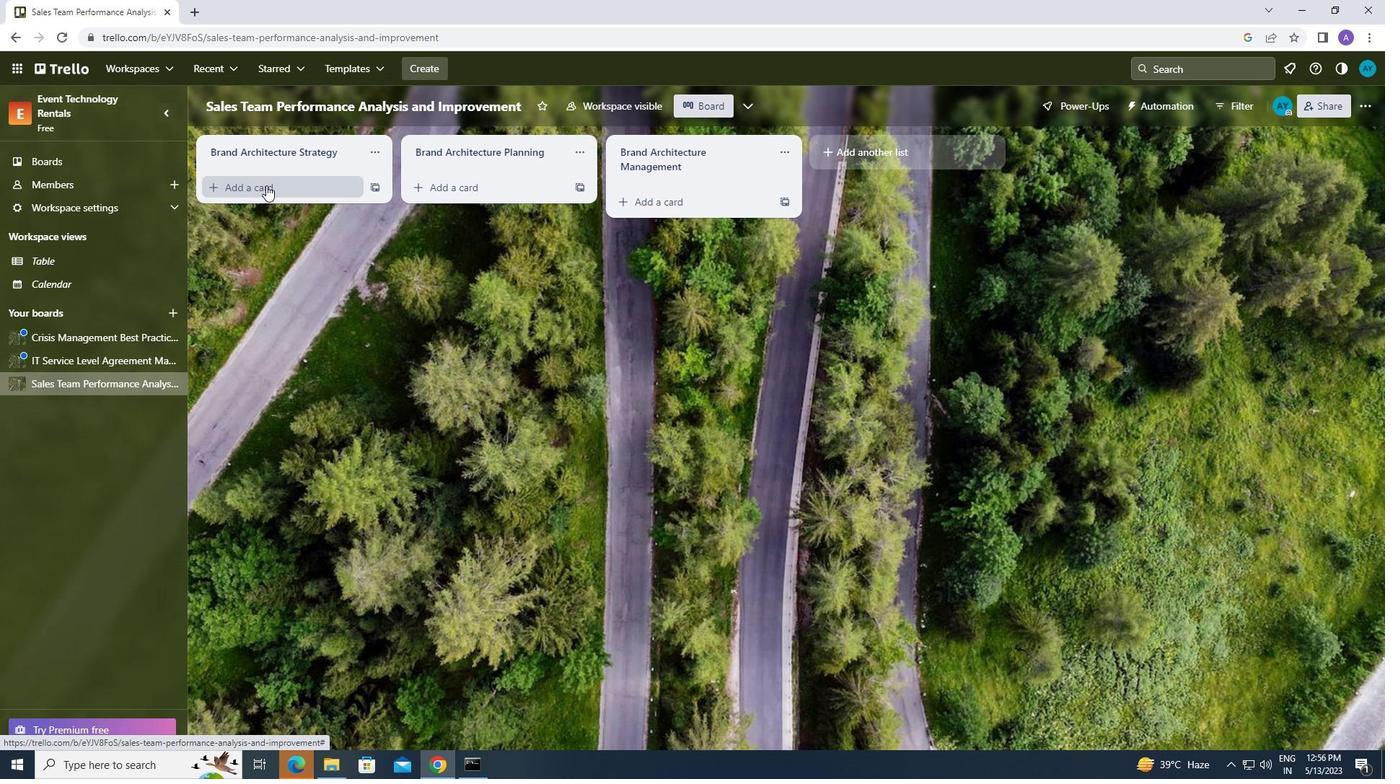
Action: Mouse moved to (266, 194)
Screenshot: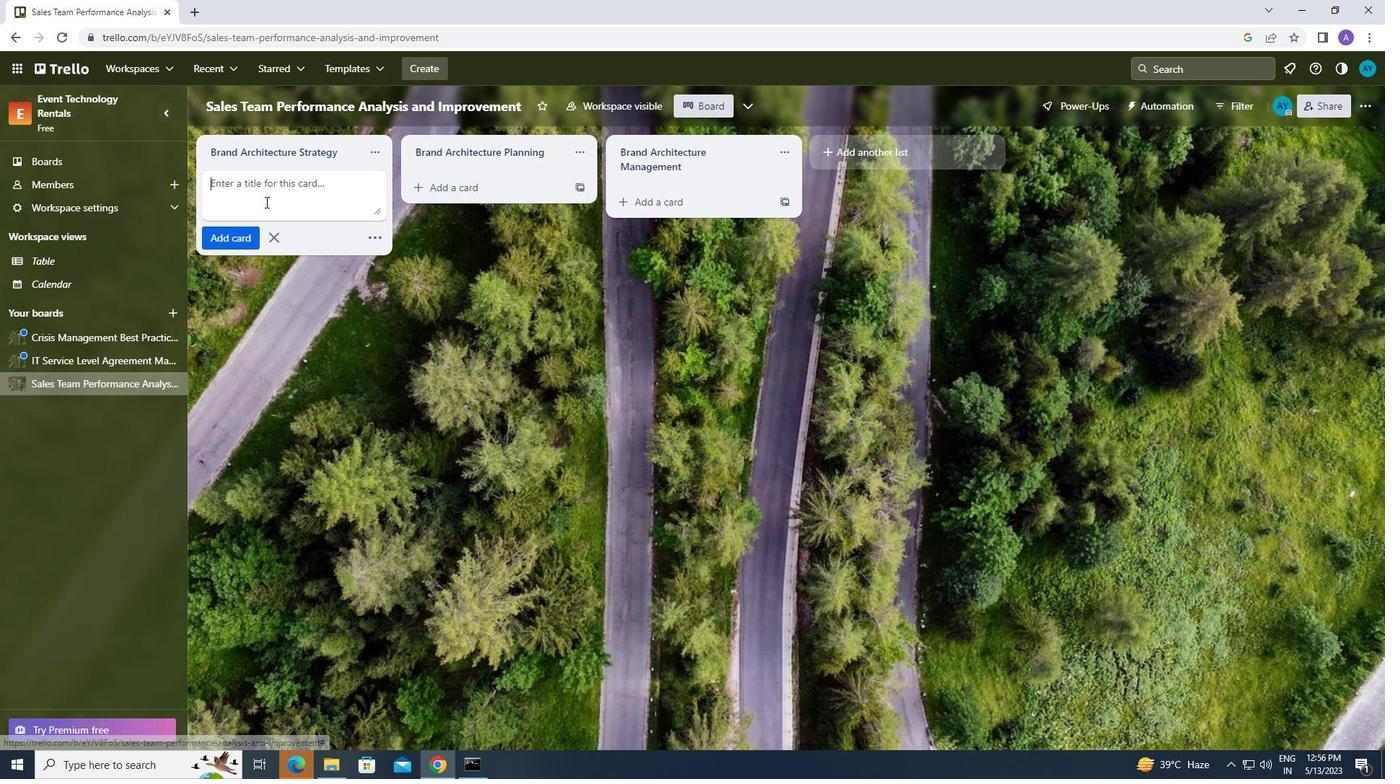 
Action: Mouse pressed left at (266, 194)
Screenshot: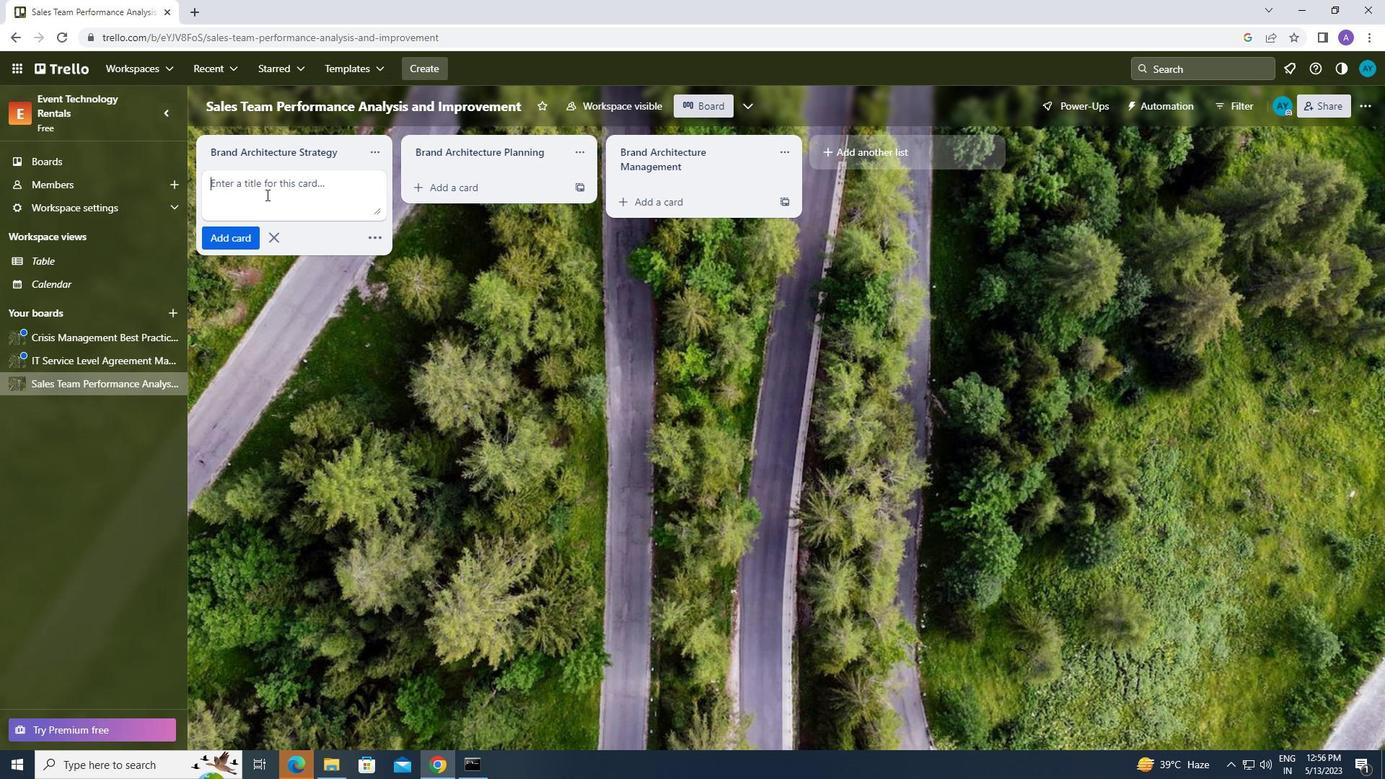 
Action: Mouse moved to (279, 219)
Screenshot: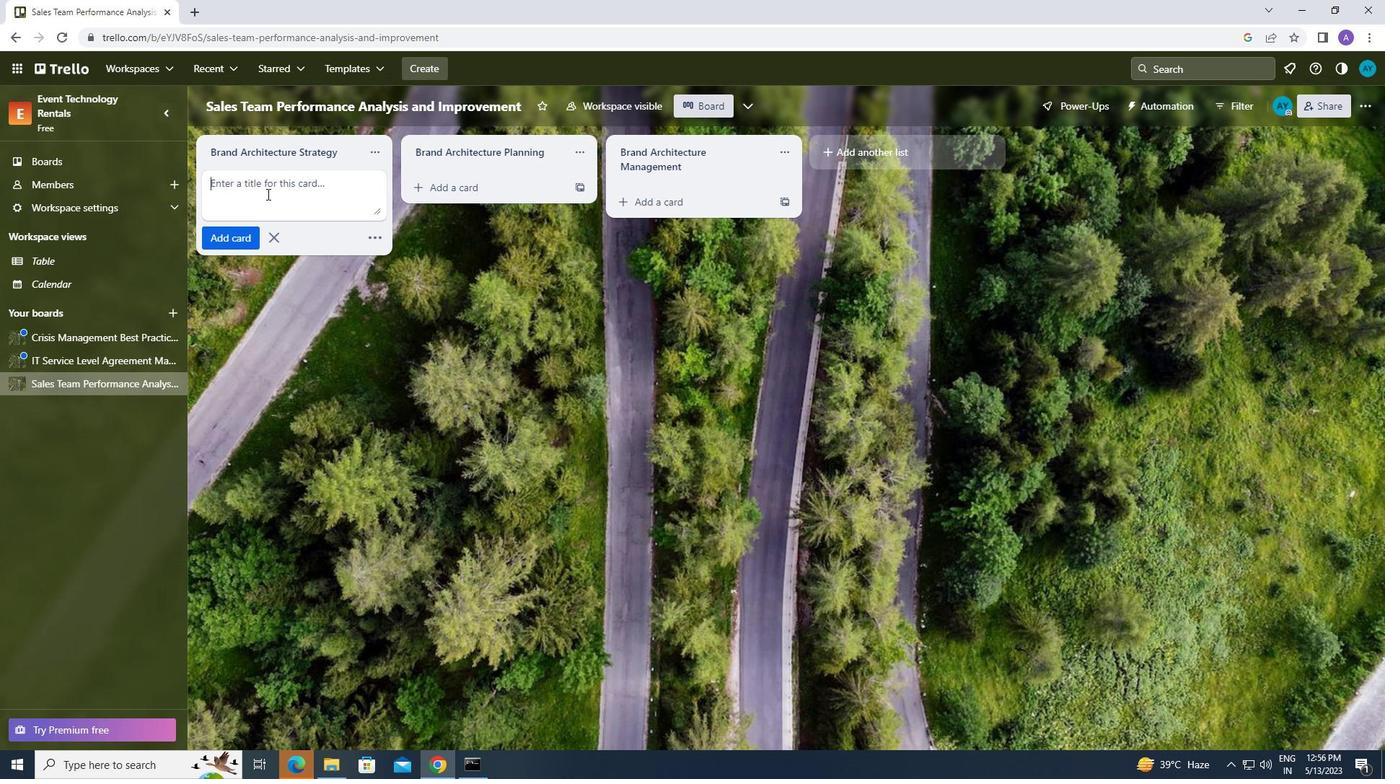 
Action: Key pressed <Key.caps_lock>m<Key.caps_lock>obile<Key.space><Key.caps_lock>a<Key.caps_lock>pp<Key.space><Key.caps_lock>d<Key.caps_lock>esign<Key.space><Key.caps_lock>r<Key.caps_lock>eview<Key.enter>
Screenshot: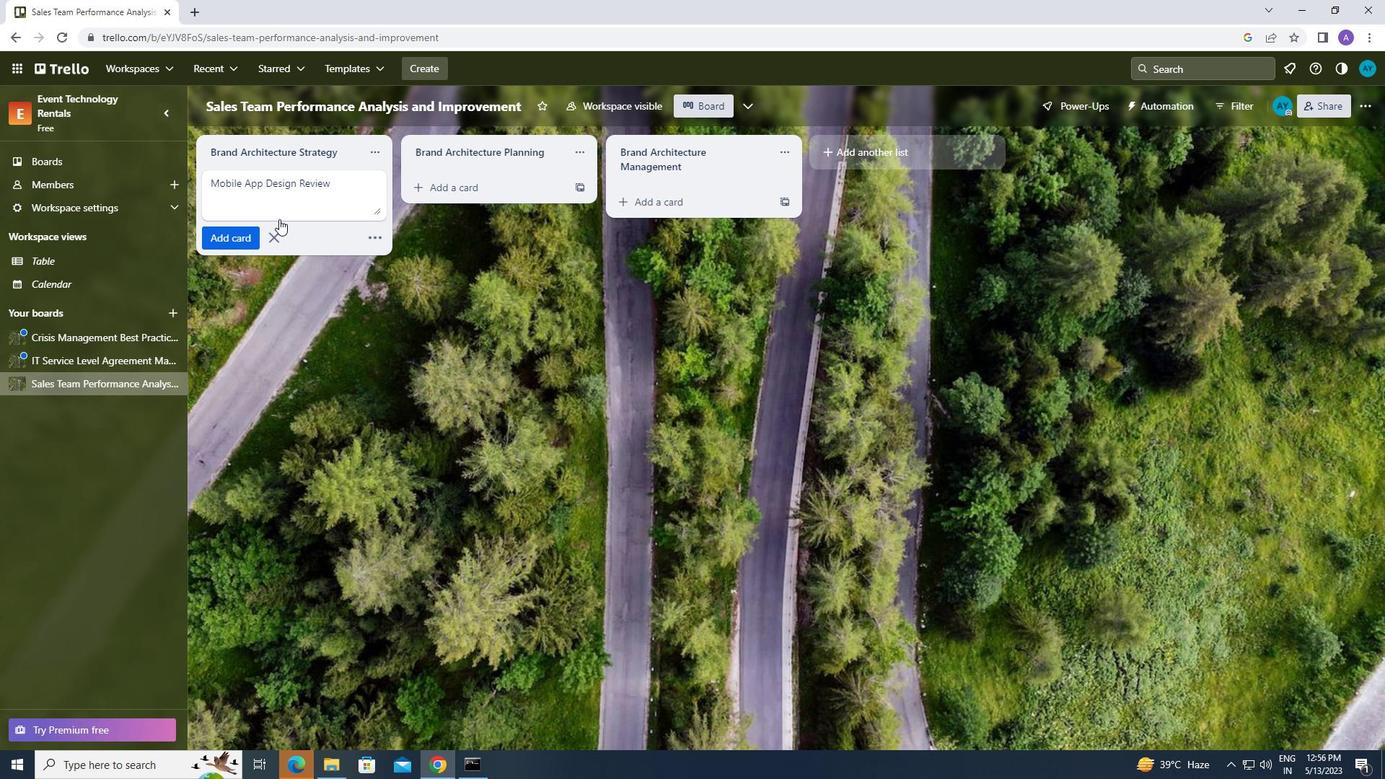 
Action: Mouse moved to (359, 383)
Screenshot: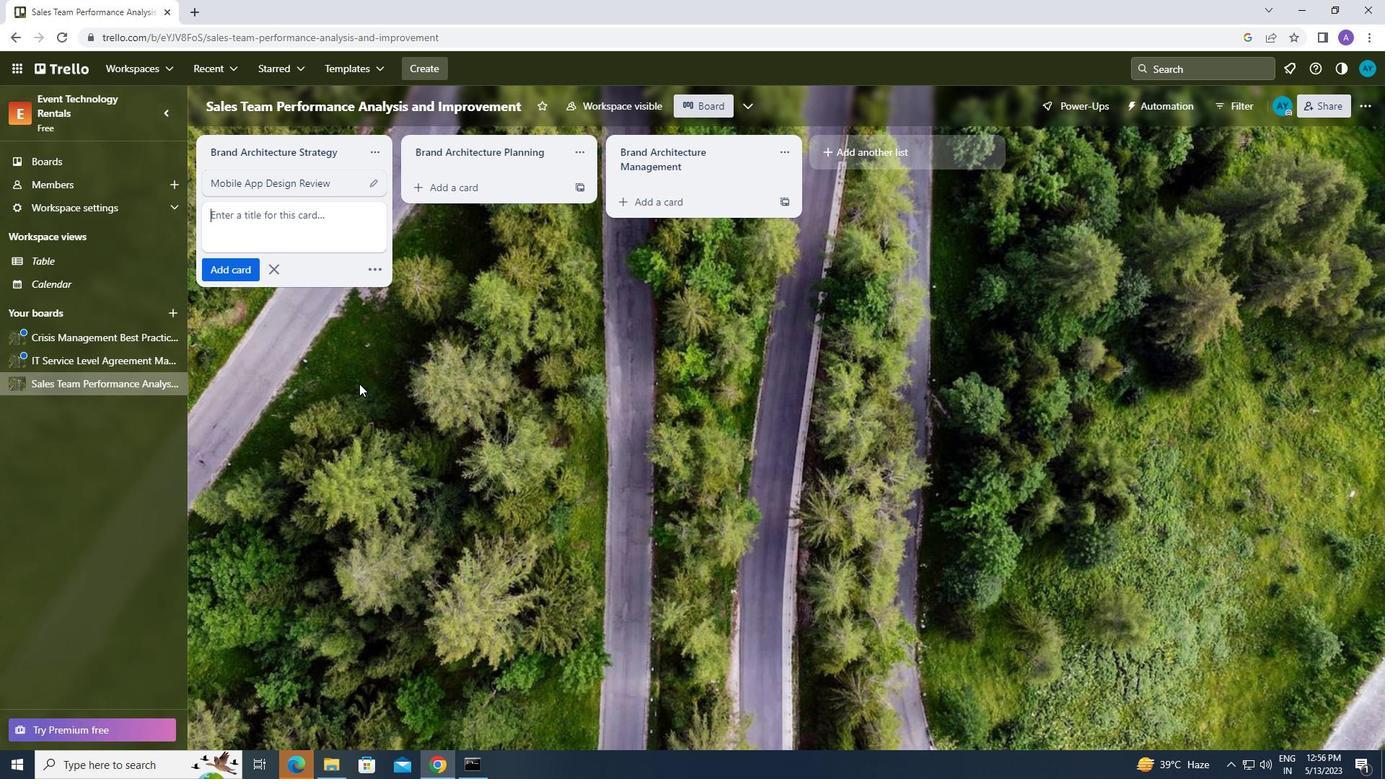 
